 Task: Create a sub task Gather and Analyse Requirements for the task  Develop a new online tool for online customer surveys in the project BeaconTech , assign it to team member softage.3@softage.net and update the status of the sub task to  On Track  , set the priority of the sub task to Low
Action: Mouse moved to (886, 275)
Screenshot: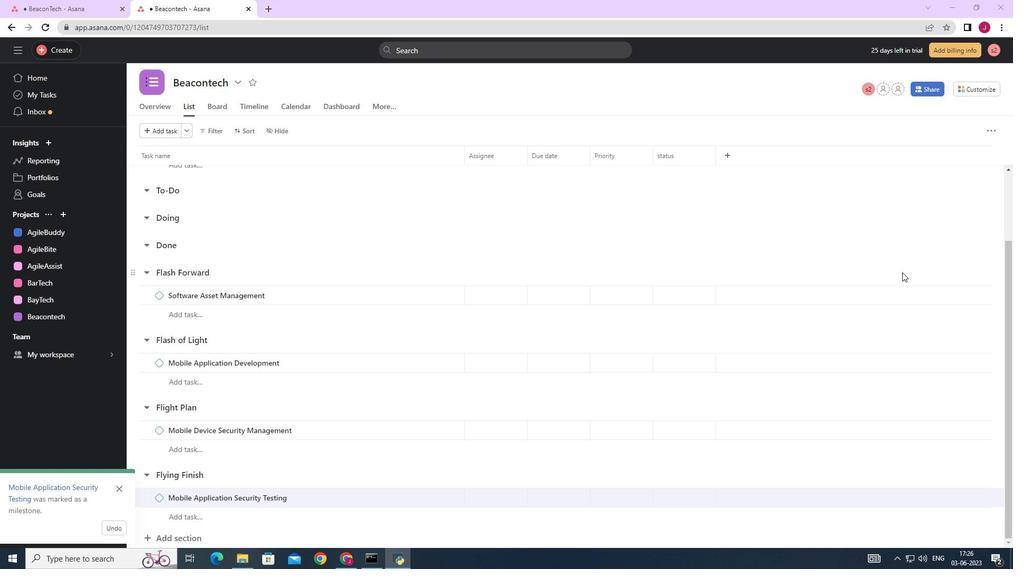 
Action: Mouse scrolled (886, 274) with delta (0, 0)
Screenshot: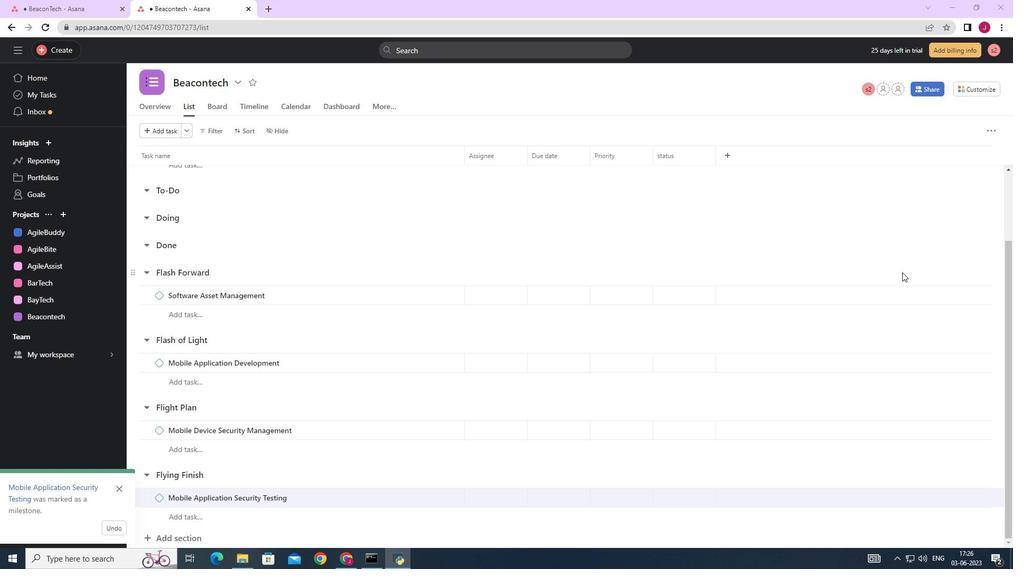 
Action: Mouse moved to (878, 276)
Screenshot: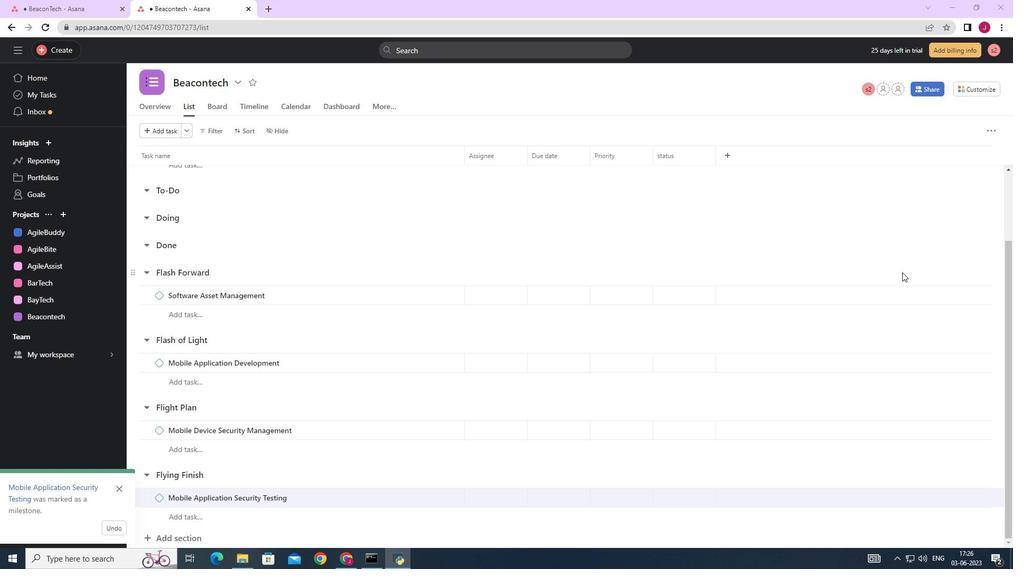 
Action: Mouse scrolled (878, 275) with delta (0, 0)
Screenshot: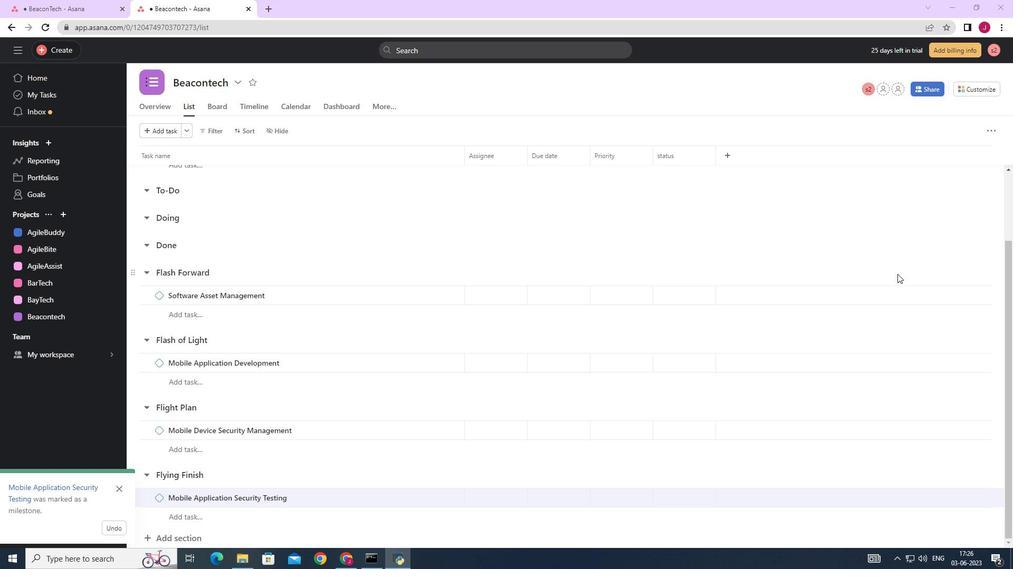 
Action: Mouse moved to (871, 277)
Screenshot: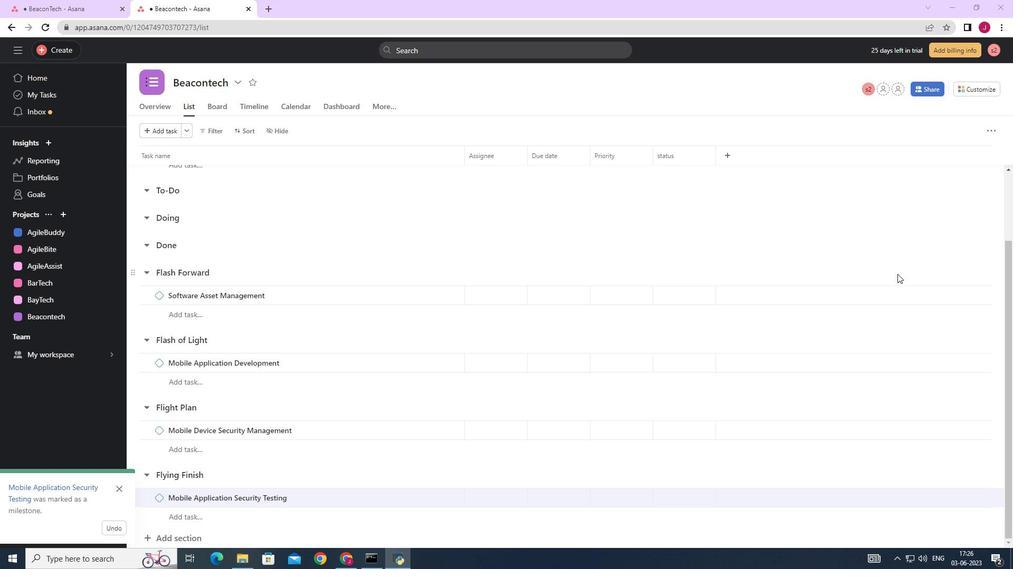 
Action: Mouse scrolled (871, 277) with delta (0, 0)
Screenshot: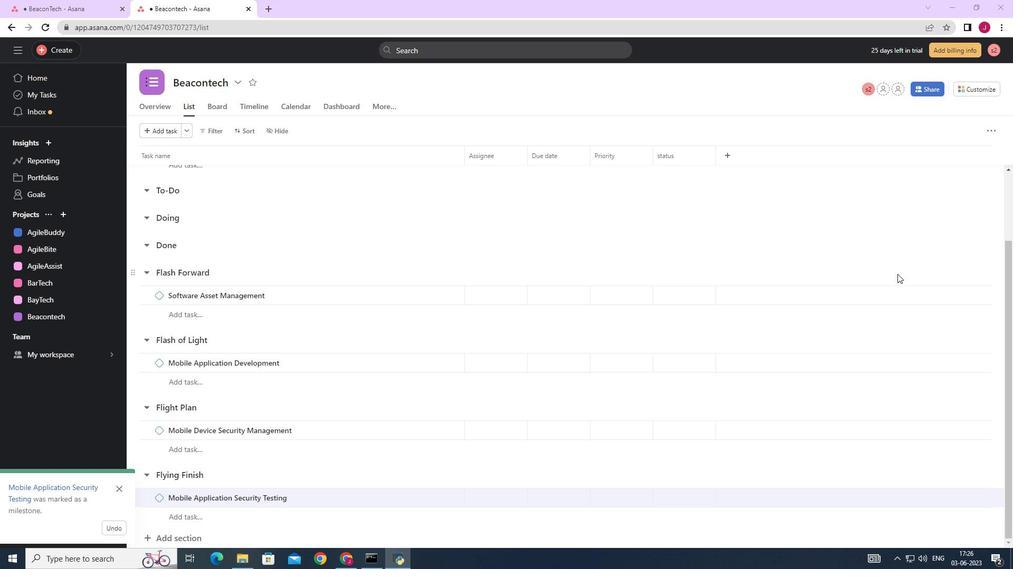 
Action: Mouse moved to (863, 279)
Screenshot: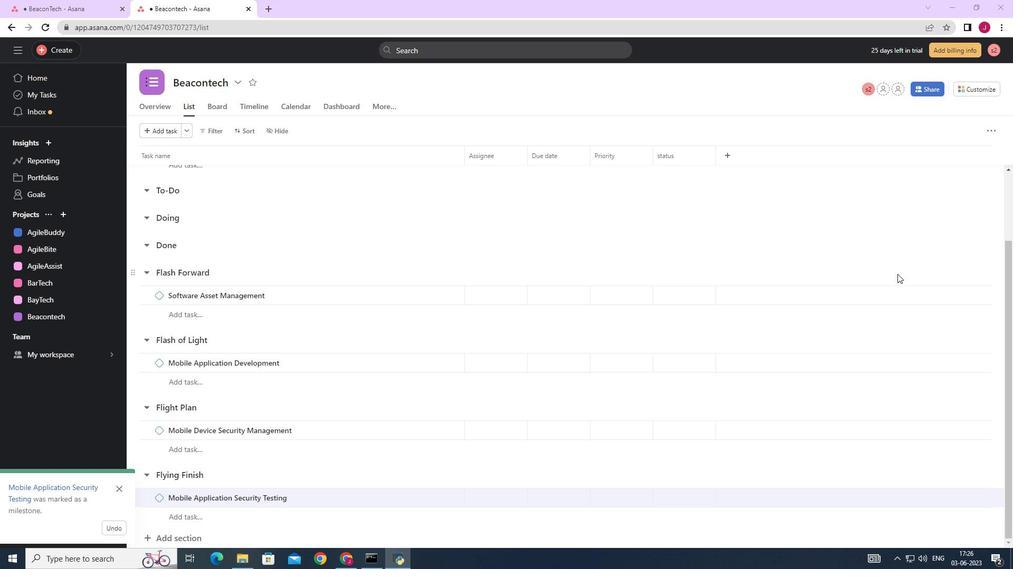 
Action: Mouse scrolled (863, 278) with delta (0, 0)
Screenshot: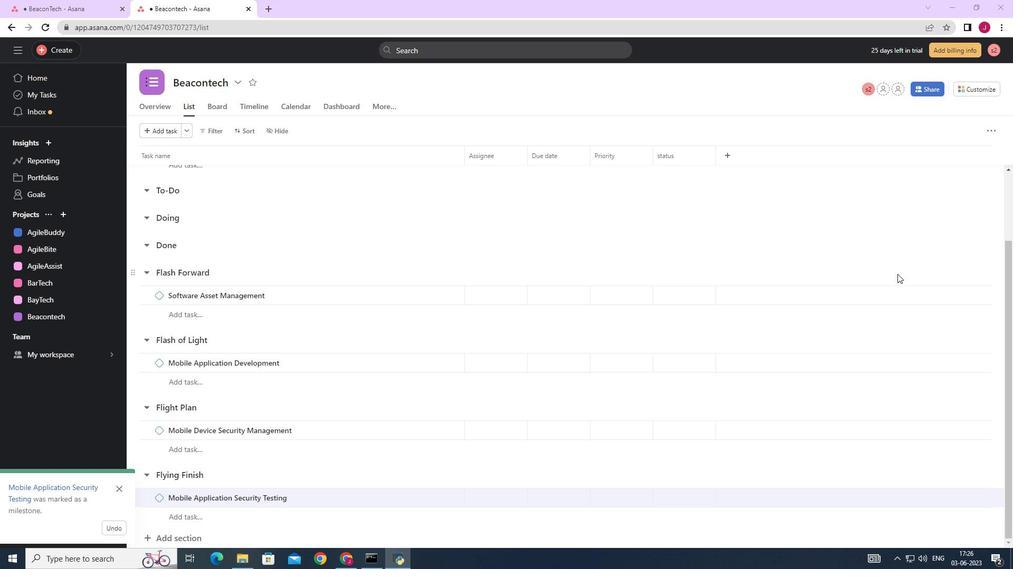 
Action: Mouse moved to (846, 280)
Screenshot: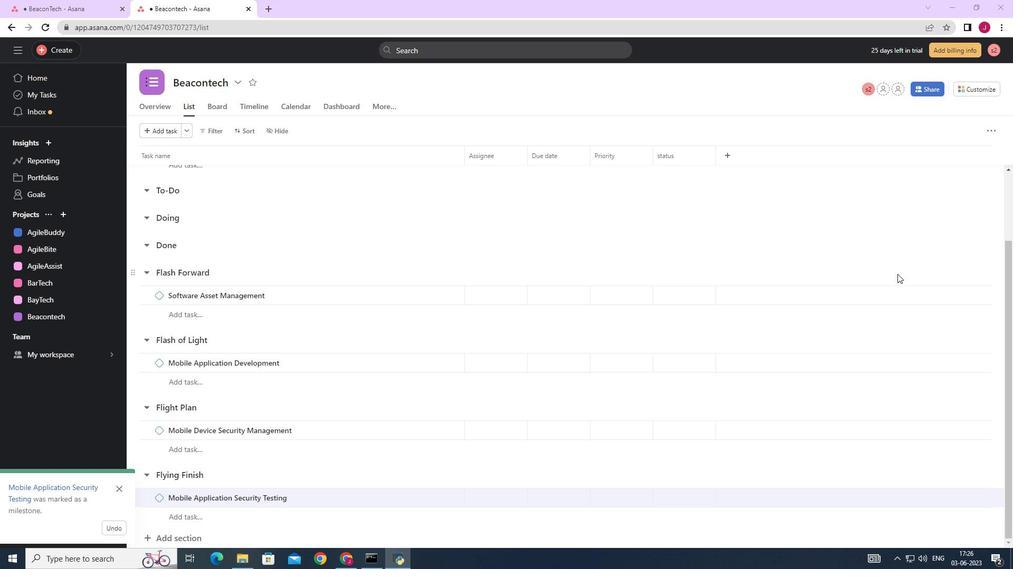 
Action: Mouse scrolled (846, 280) with delta (0, 0)
Screenshot: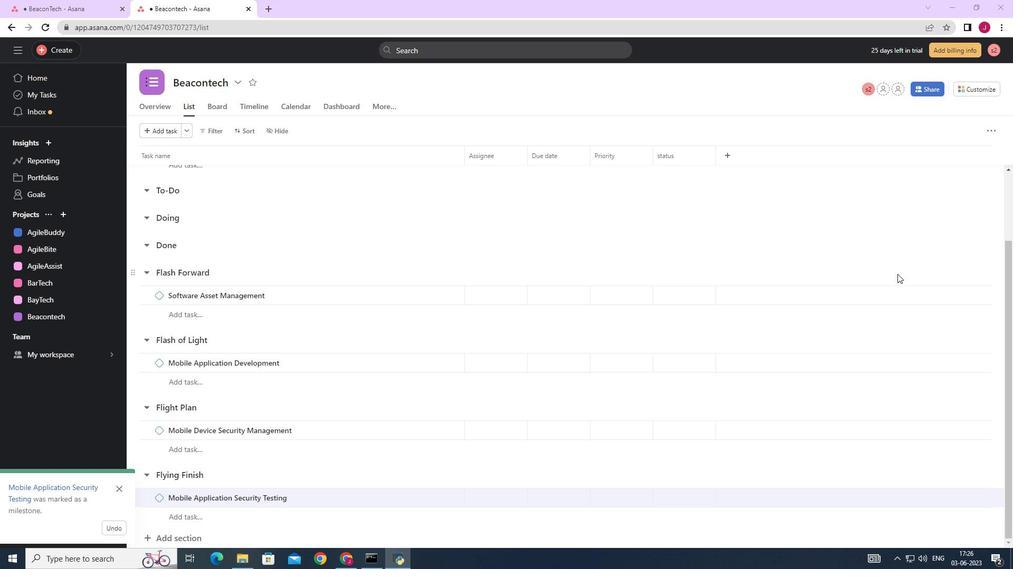 
Action: Mouse moved to (822, 284)
Screenshot: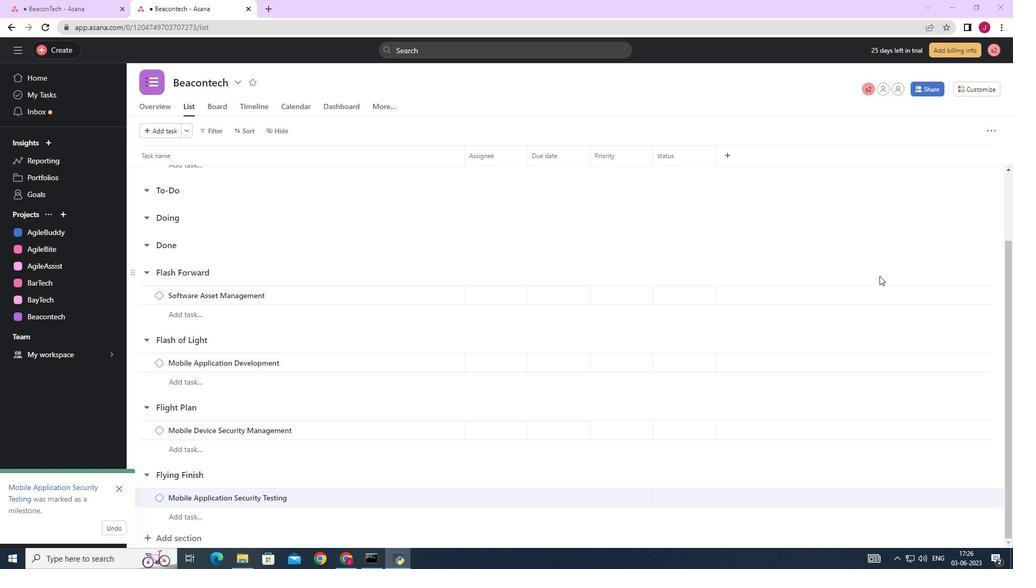 
Action: Mouse scrolled (822, 283) with delta (0, 0)
Screenshot: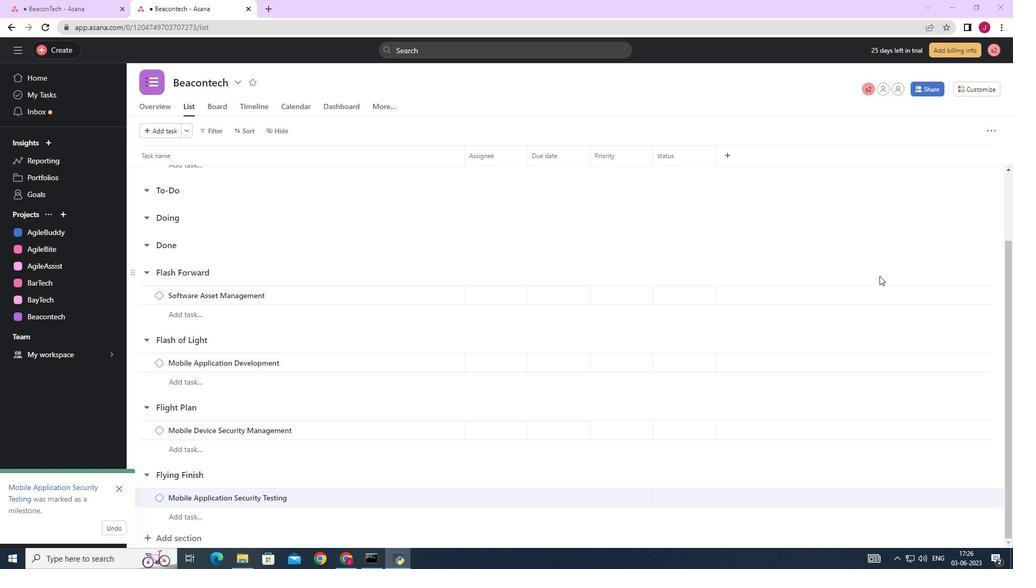 
Action: Mouse moved to (116, 490)
Screenshot: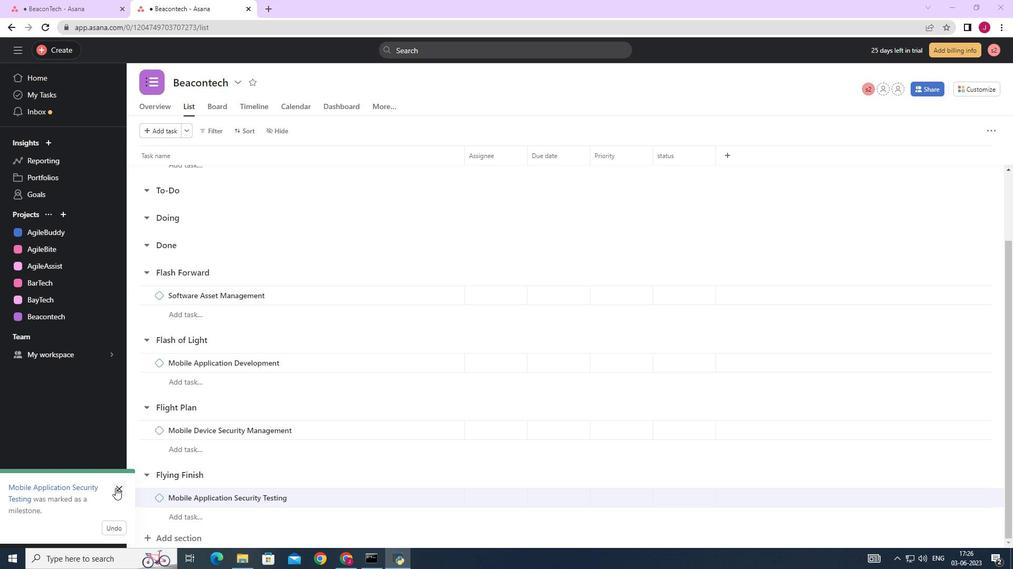 
Action: Mouse pressed left at (116, 490)
Screenshot: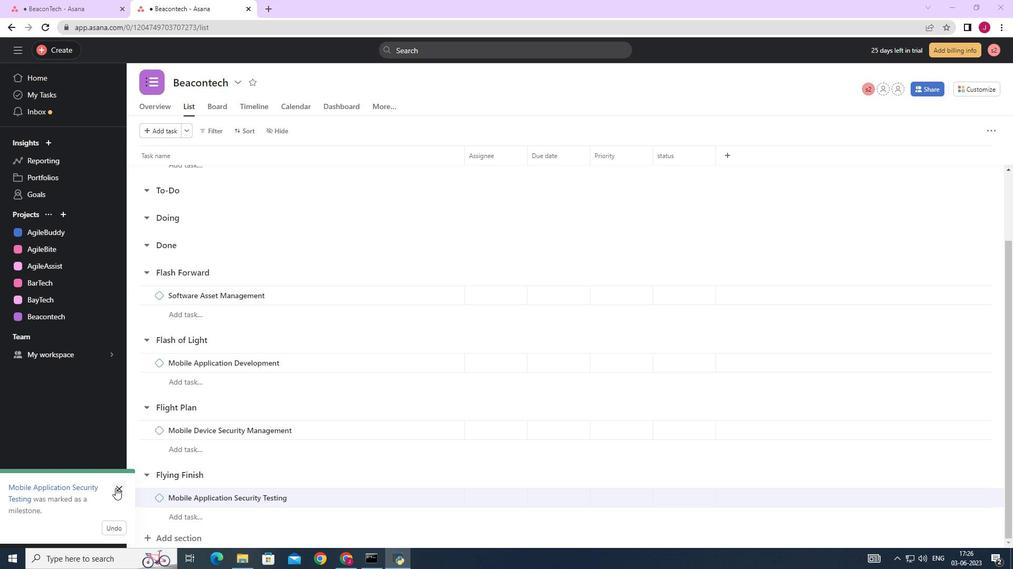 
Action: Mouse moved to (220, 461)
Screenshot: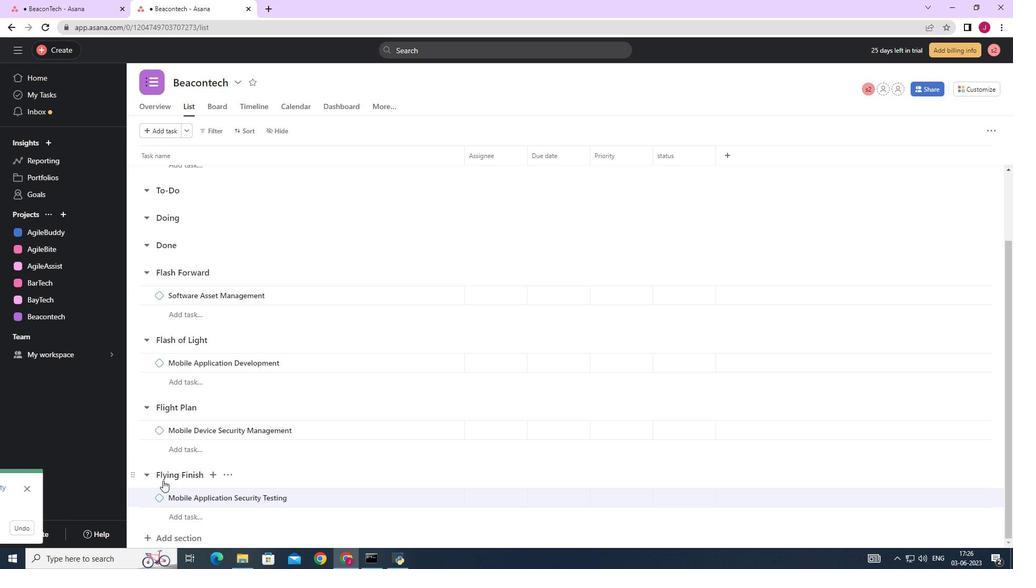 
Action: Mouse scrolled (220, 460) with delta (0, 0)
Screenshot: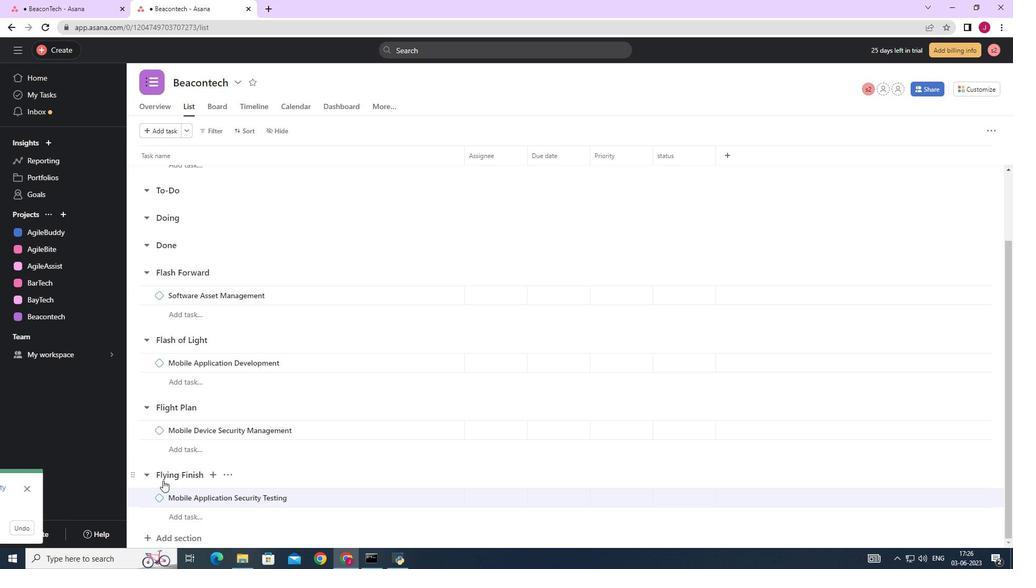 
Action: Mouse scrolled (220, 460) with delta (0, 0)
Screenshot: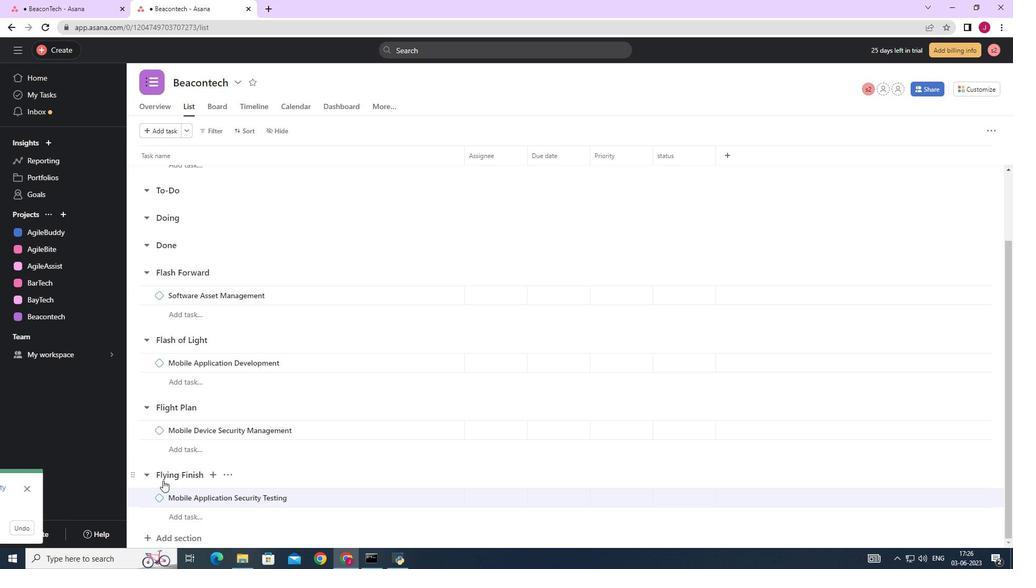 
Action: Mouse scrolled (220, 460) with delta (0, 0)
Screenshot: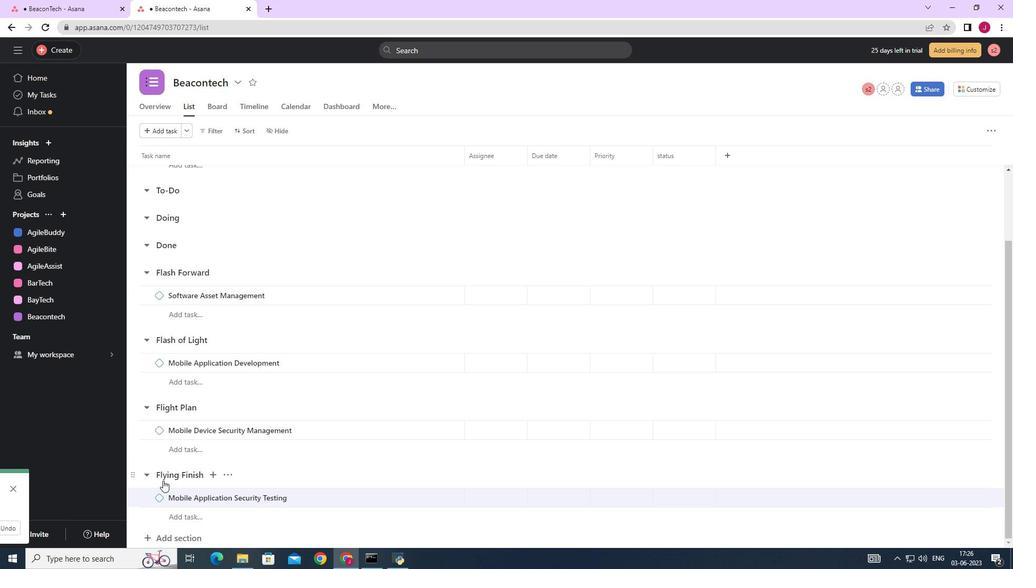
Action: Mouse moved to (220, 460)
Screenshot: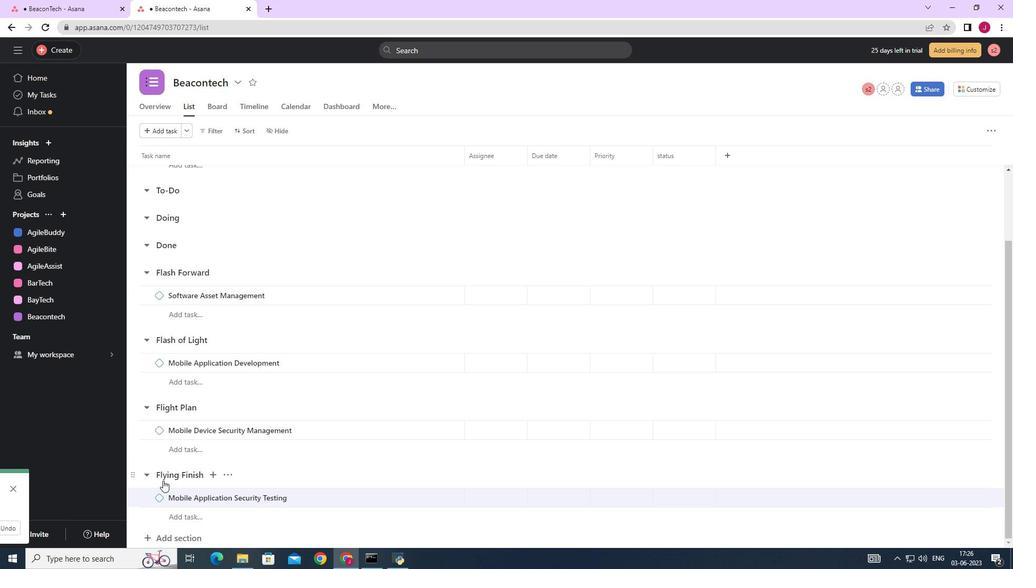 
Action: Mouse scrolled (220, 460) with delta (0, 0)
Screenshot: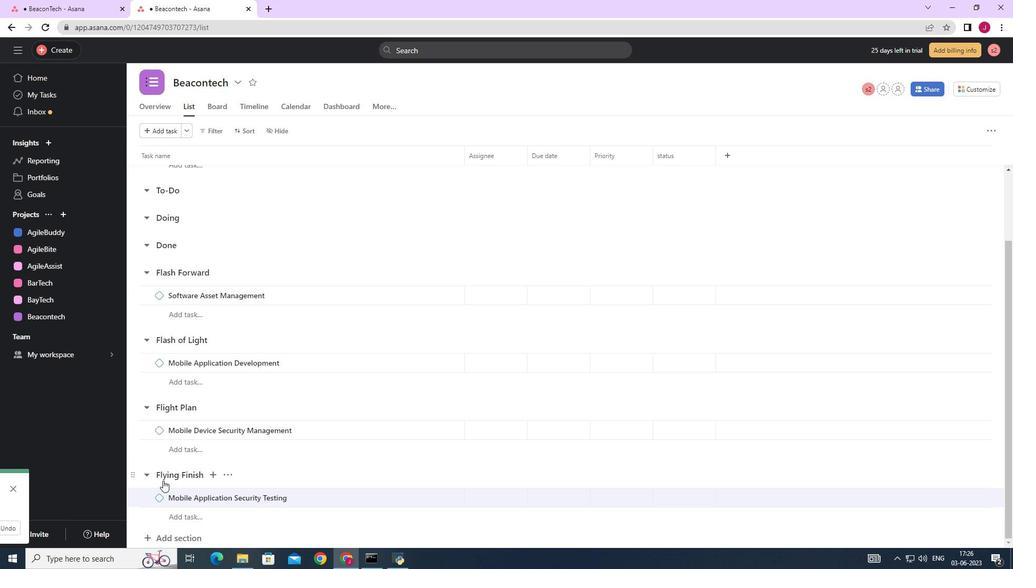 
Action: Mouse moved to (221, 459)
Screenshot: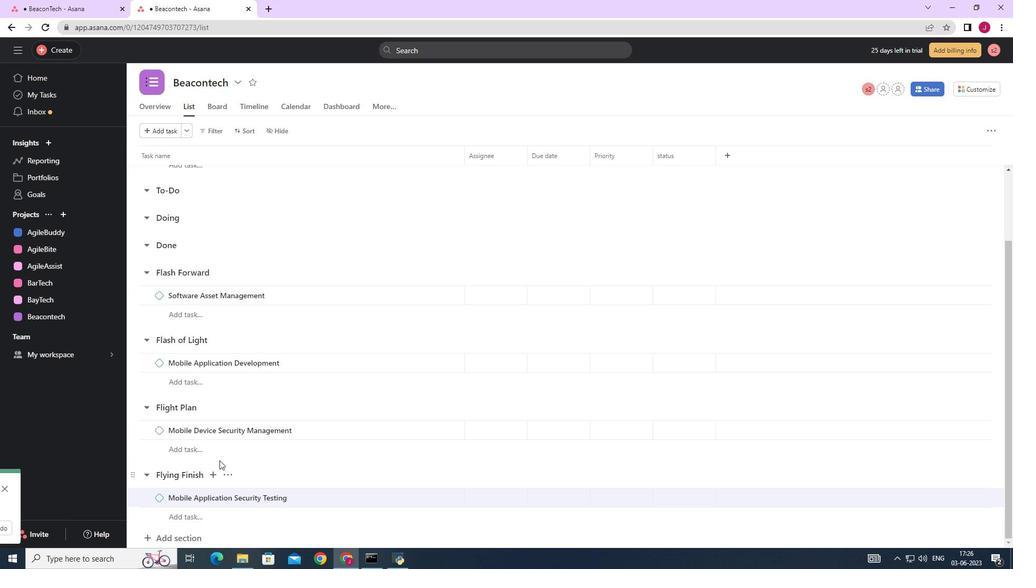 
Action: Mouse scrolled (221, 459) with delta (0, 0)
Screenshot: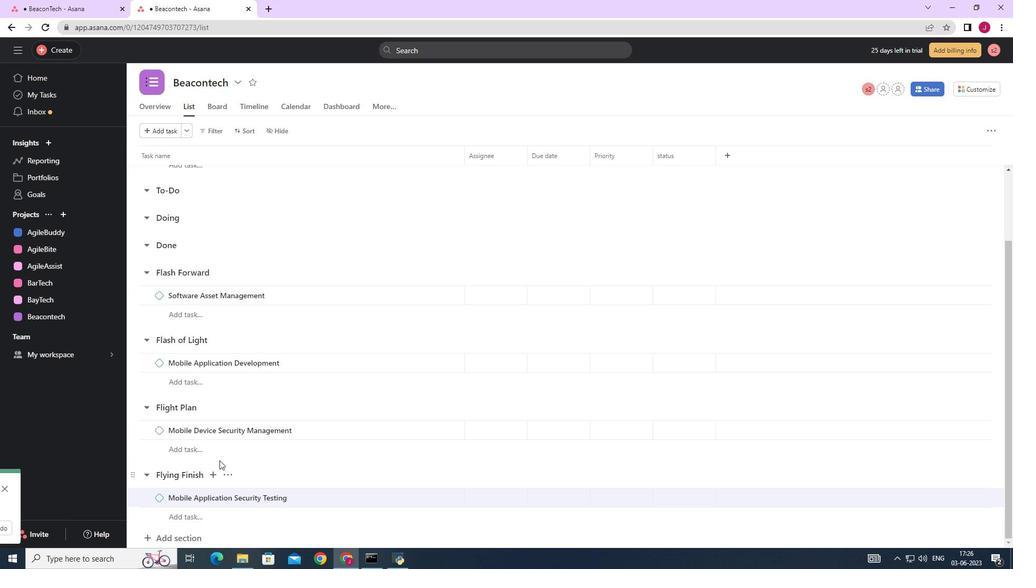 
Action: Mouse moved to (224, 458)
Screenshot: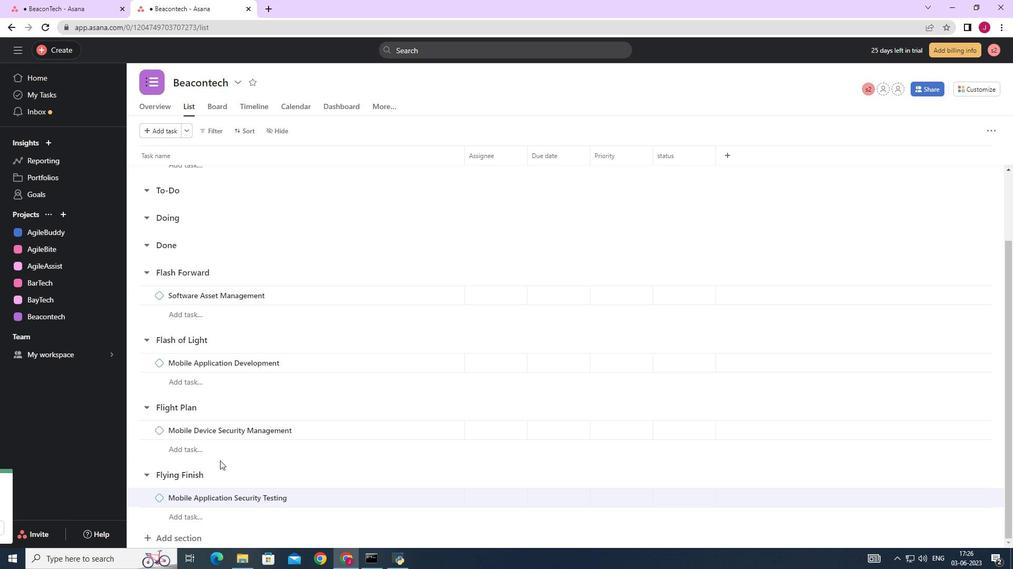 
Action: Mouse scrolled (223, 458) with delta (0, 0)
Screenshot: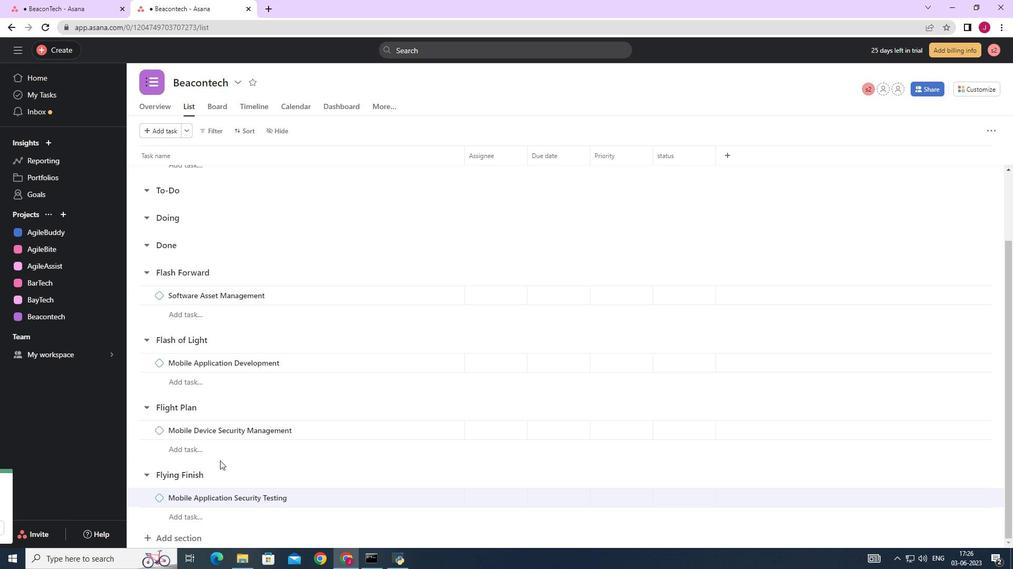 
Action: Mouse moved to (249, 440)
Screenshot: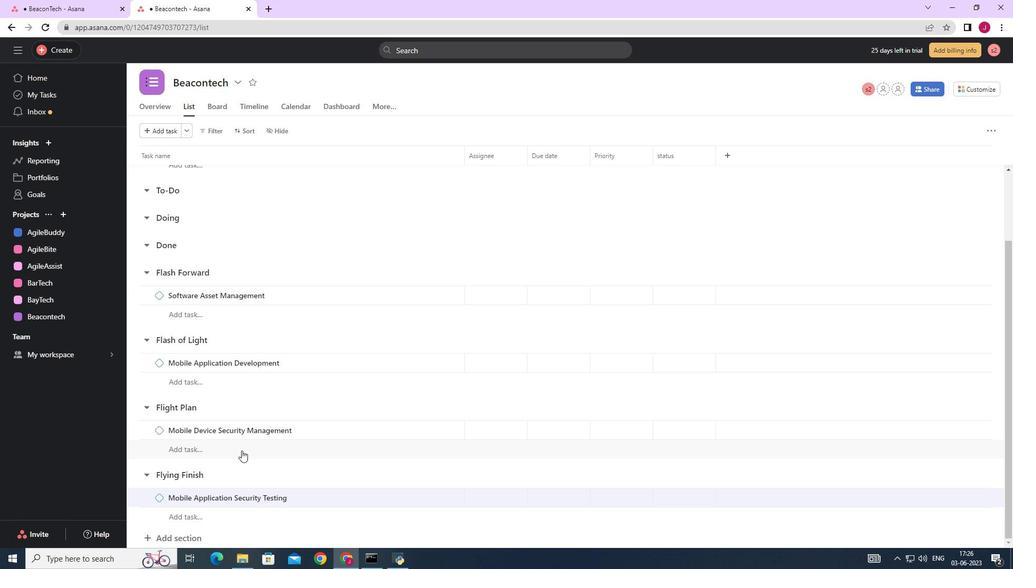 
Action: Mouse scrolled (249, 440) with delta (0, 0)
Screenshot: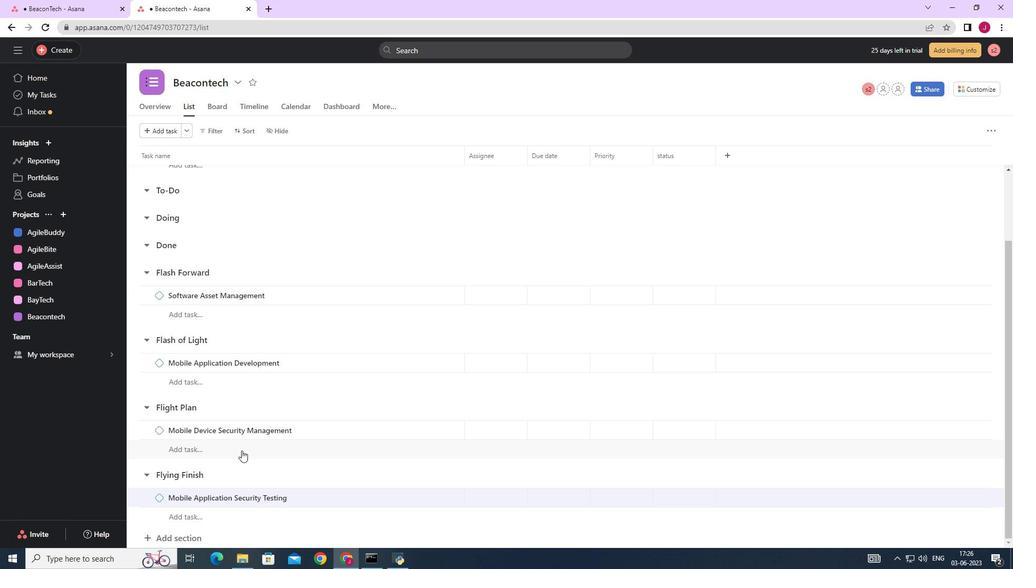 
Action: Mouse scrolled (249, 440) with delta (0, 0)
Screenshot: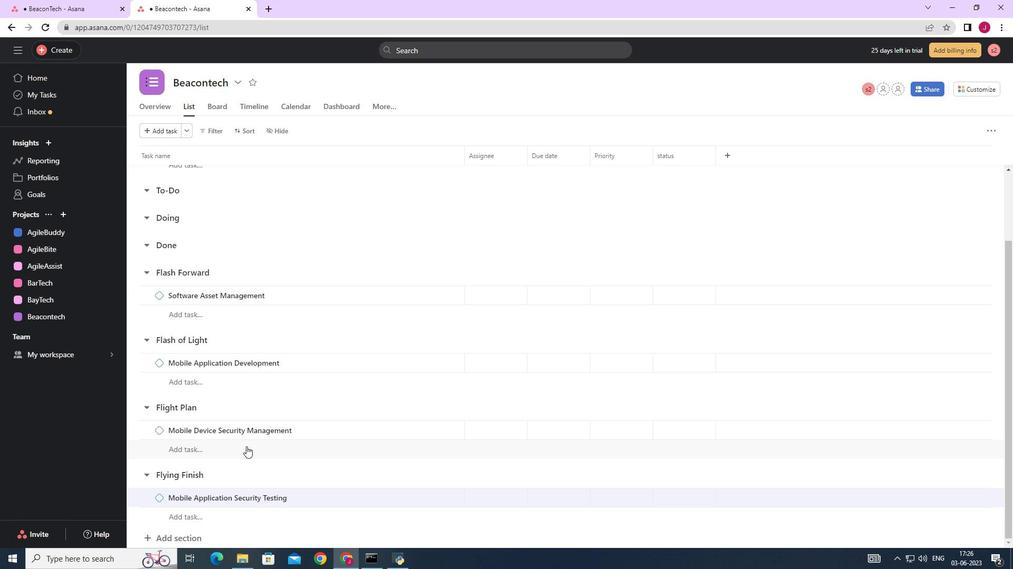 
Action: Mouse moved to (249, 440)
Screenshot: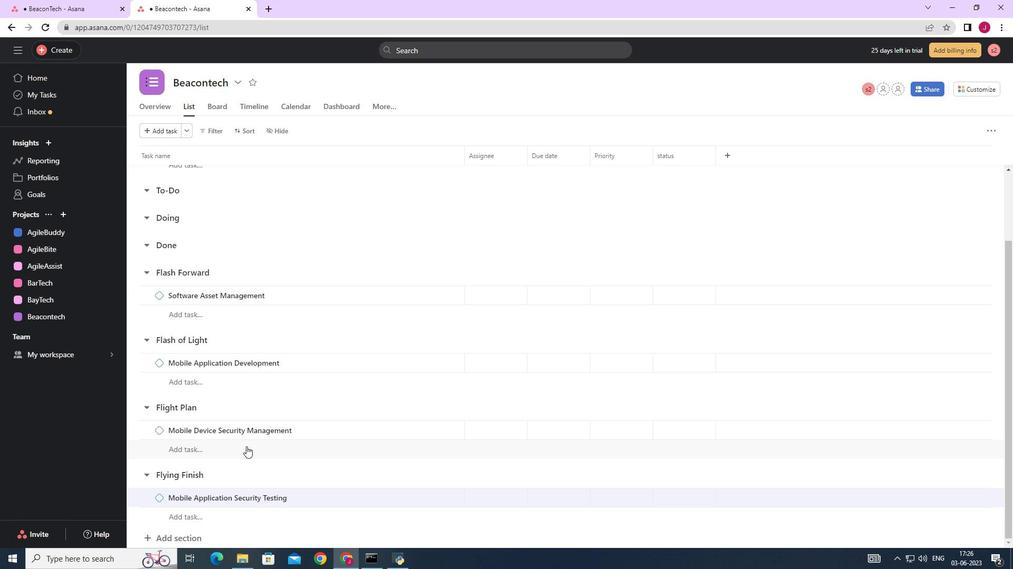 
Action: Mouse scrolled (249, 440) with delta (0, 0)
Screenshot: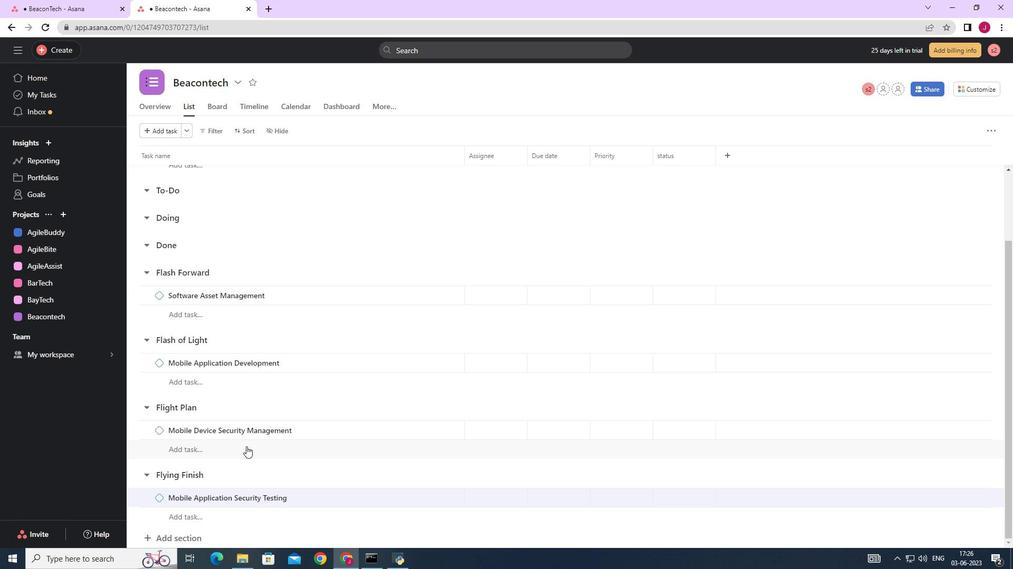 
Action: Mouse moved to (250, 434)
Screenshot: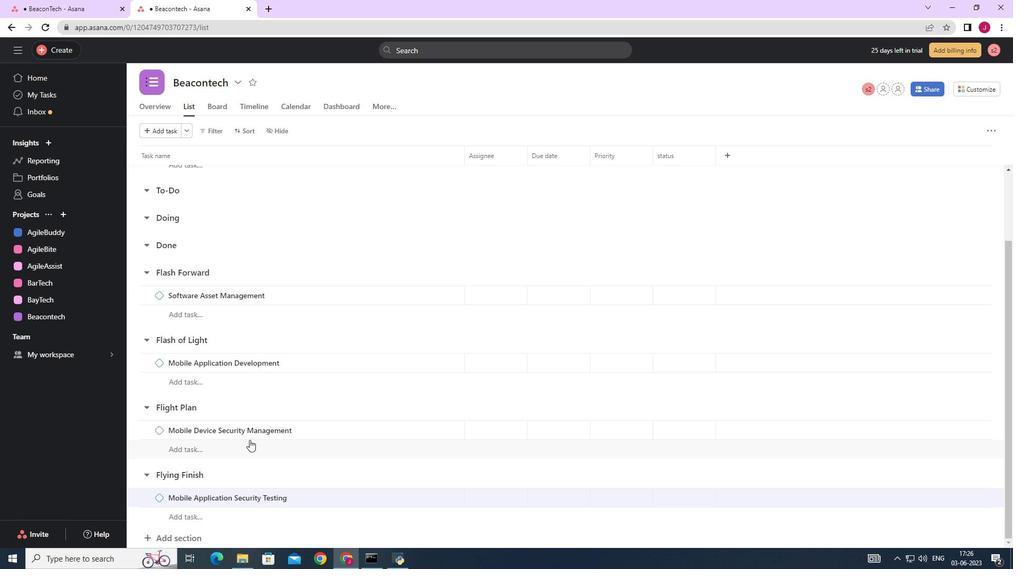
Action: Mouse scrolled (250, 436) with delta (0, 0)
Screenshot: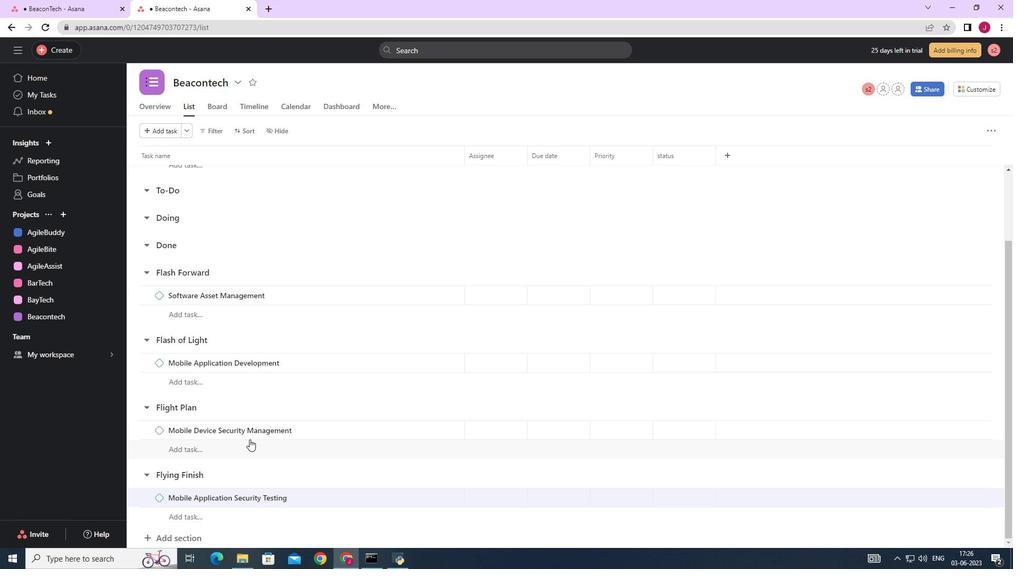 
Action: Mouse moved to (414, 235)
Screenshot: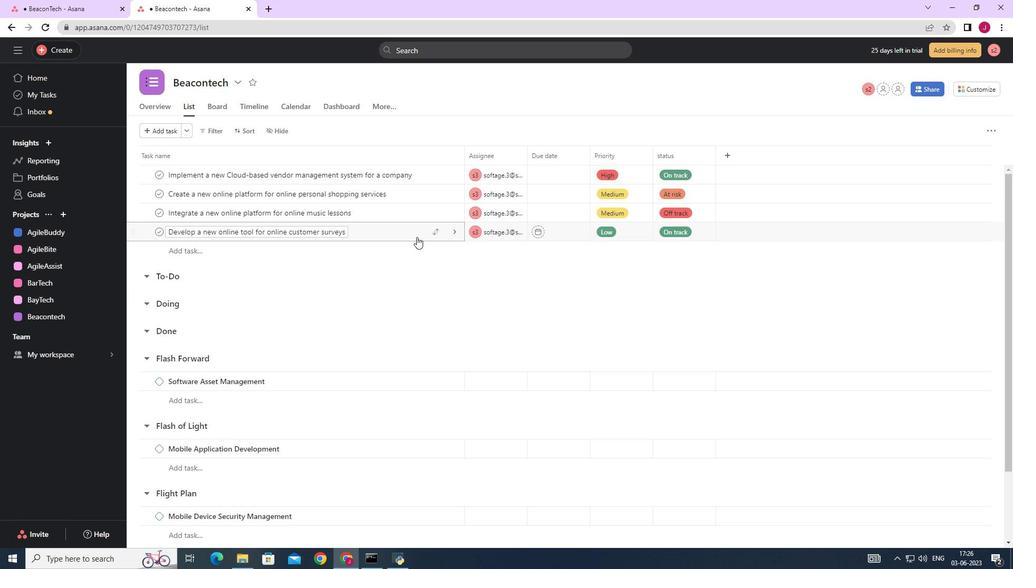 
Action: Mouse pressed left at (414, 235)
Screenshot: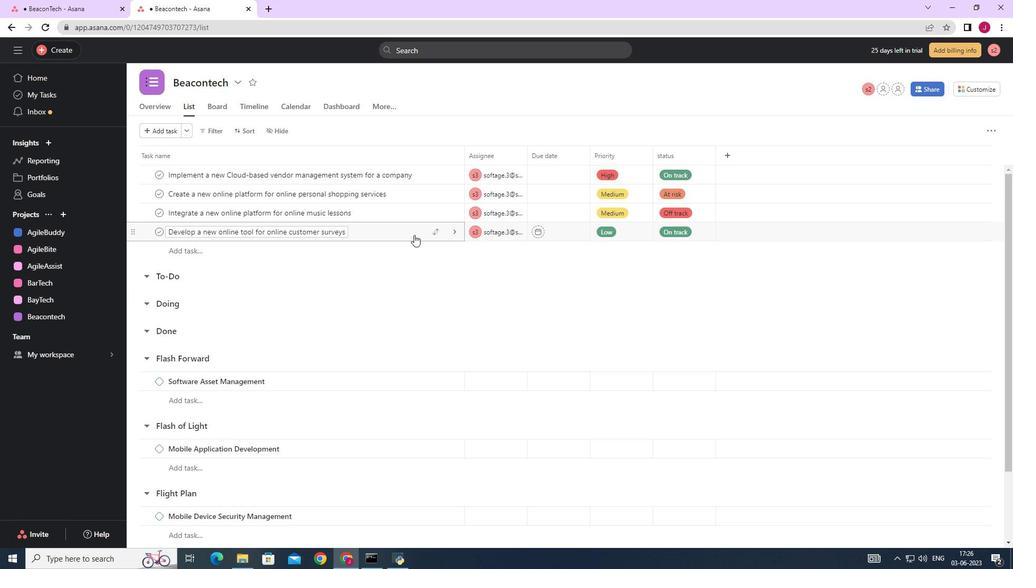 
Action: Mouse moved to (744, 328)
Screenshot: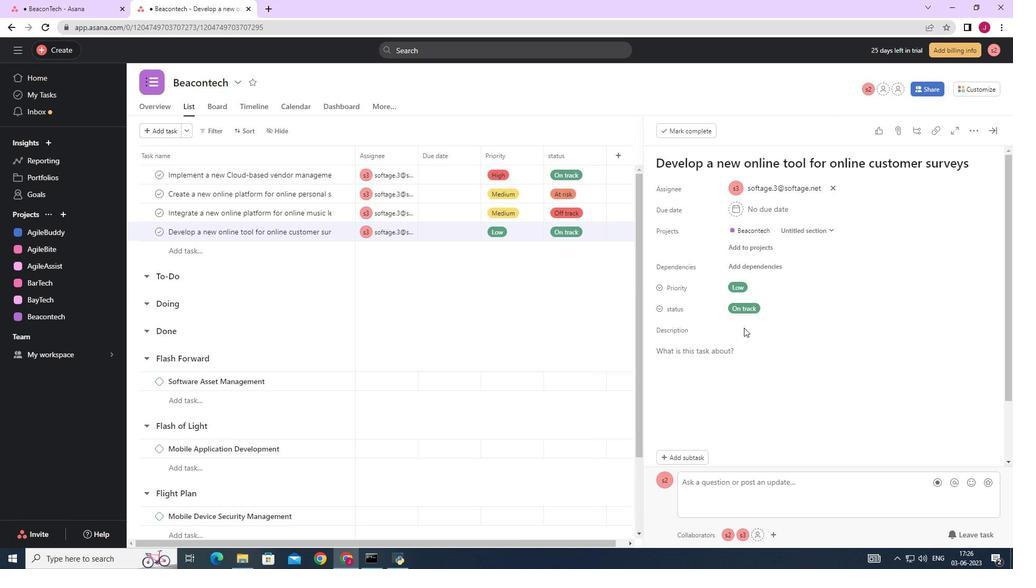 
Action: Mouse scrolled (744, 328) with delta (0, 0)
Screenshot: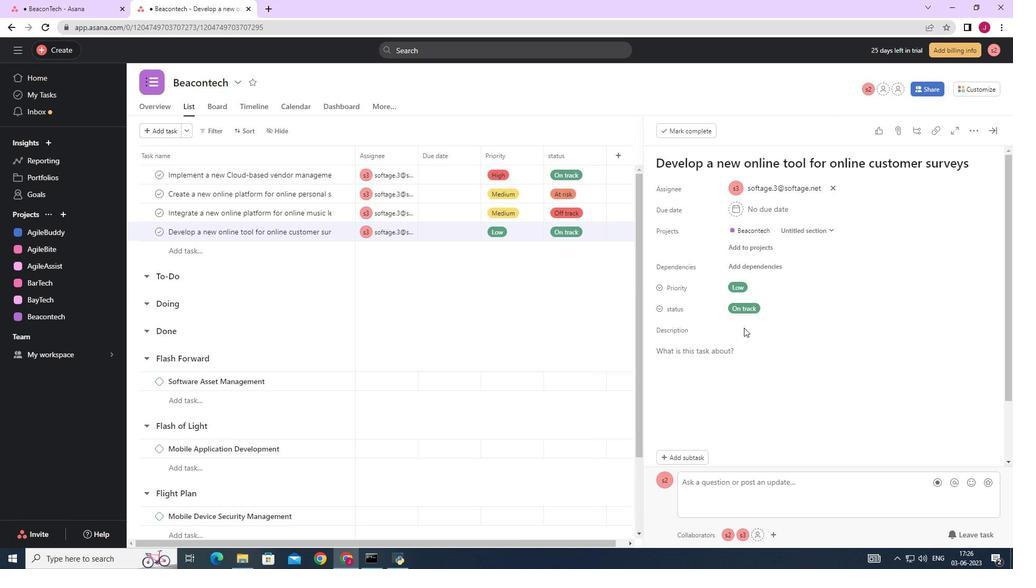 
Action: Mouse moved to (745, 329)
Screenshot: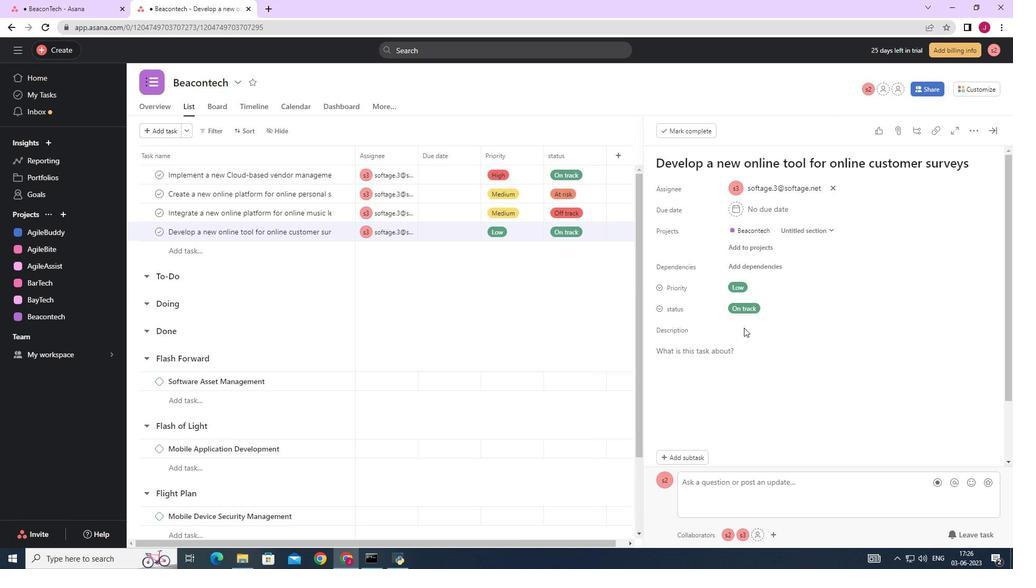 
Action: Mouse scrolled (745, 328) with delta (0, 0)
Screenshot: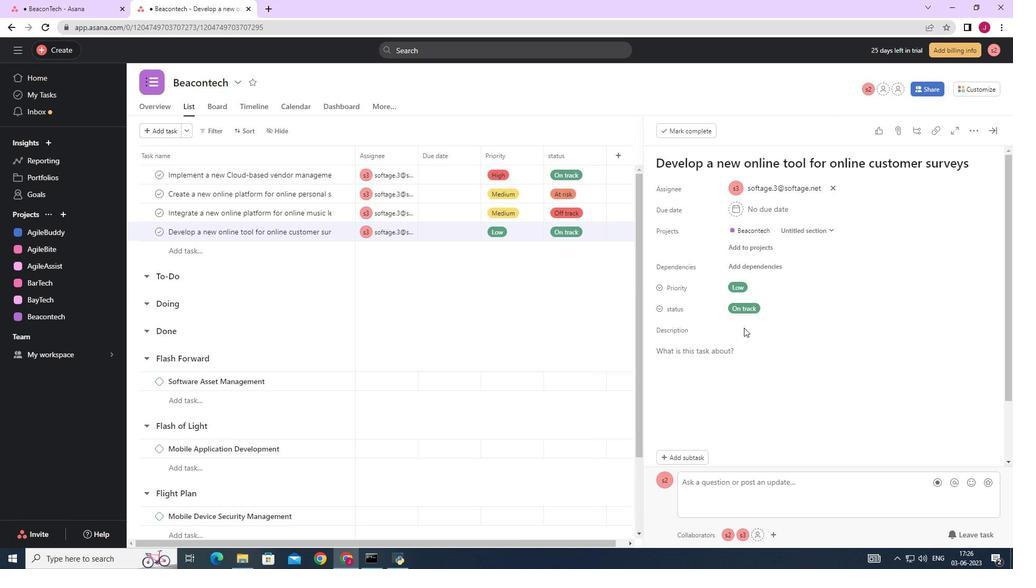 
Action: Mouse moved to (724, 340)
Screenshot: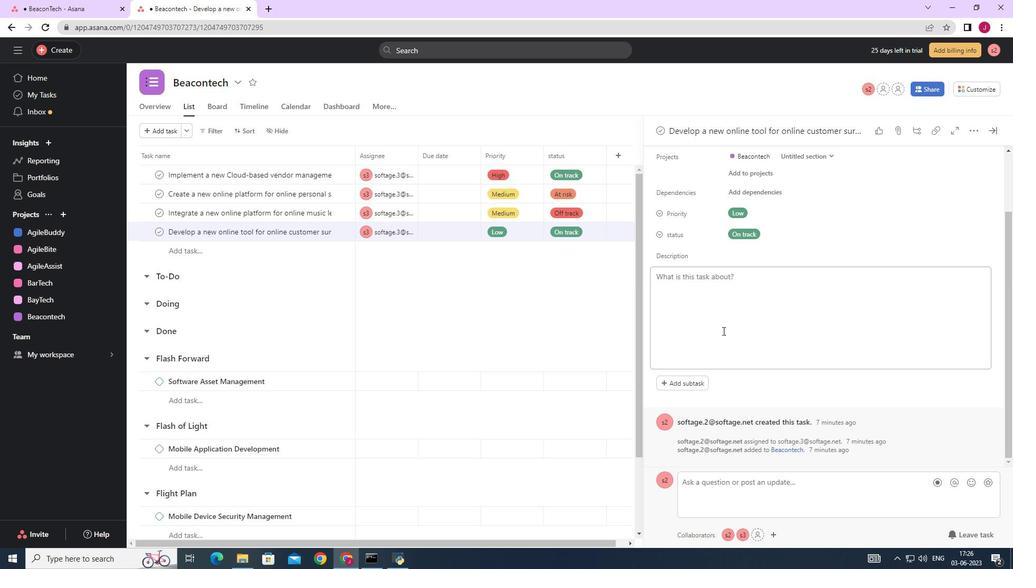 
Action: Mouse scrolled (724, 339) with delta (0, 0)
Screenshot: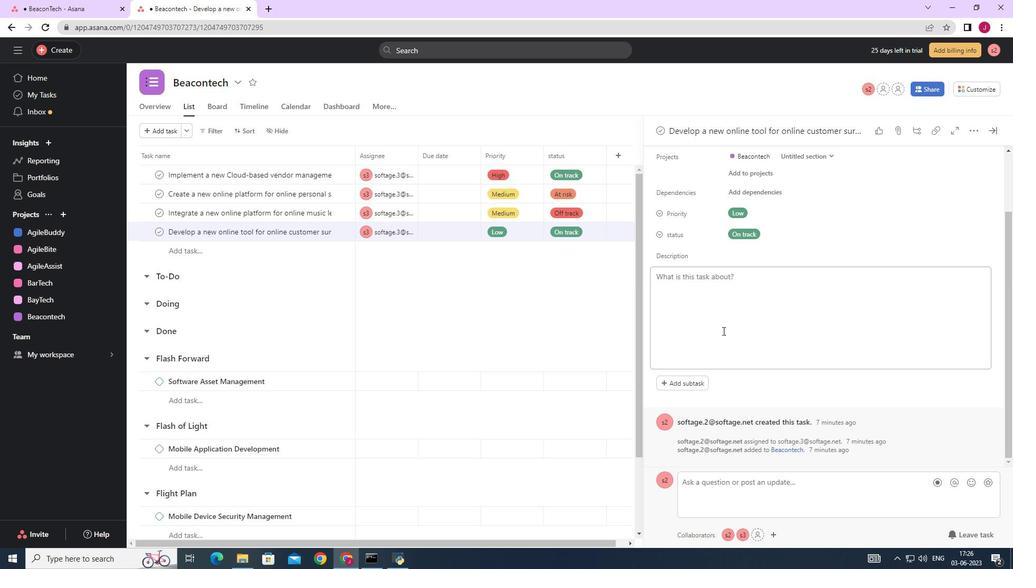 
Action: Mouse moved to (725, 348)
Screenshot: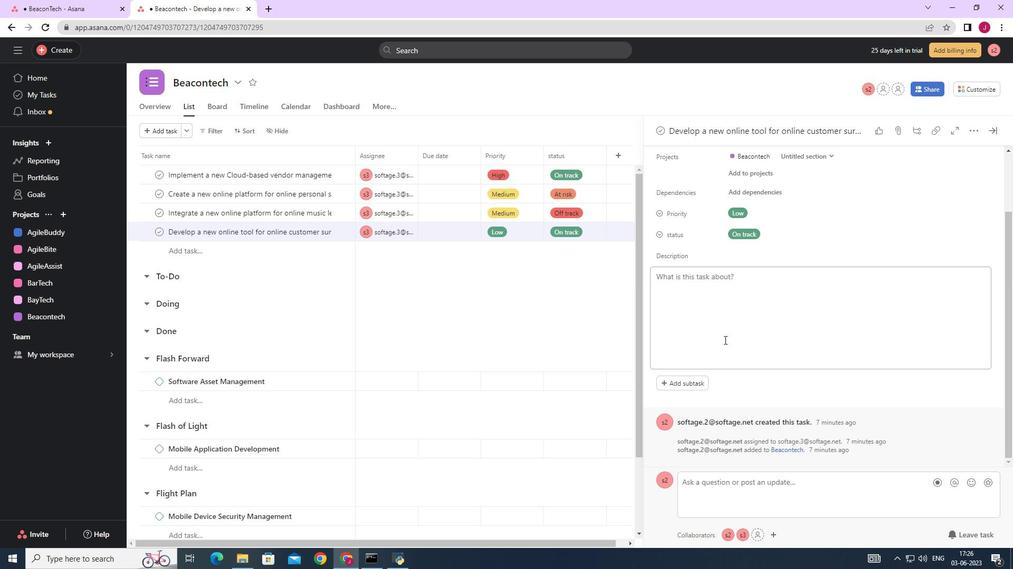 
Action: Mouse scrolled (725, 342) with delta (0, 0)
Screenshot: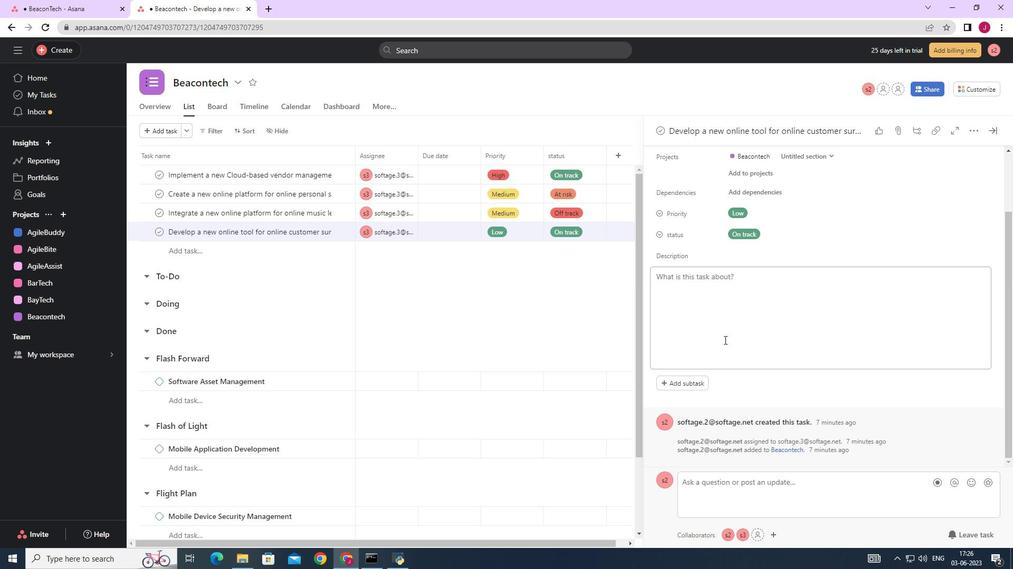
Action: Mouse moved to (701, 380)
Screenshot: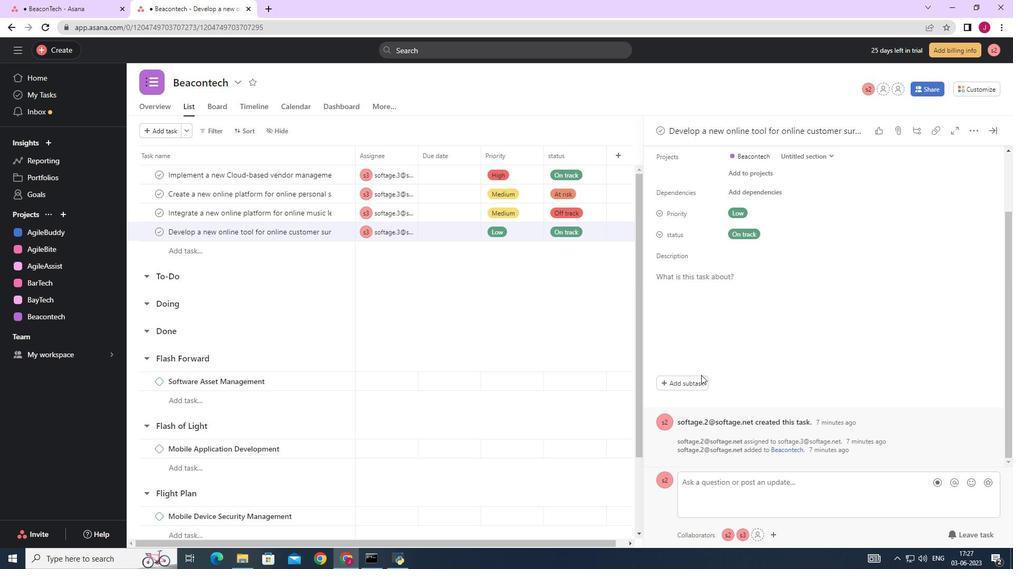 
Action: Mouse pressed left at (701, 380)
Screenshot: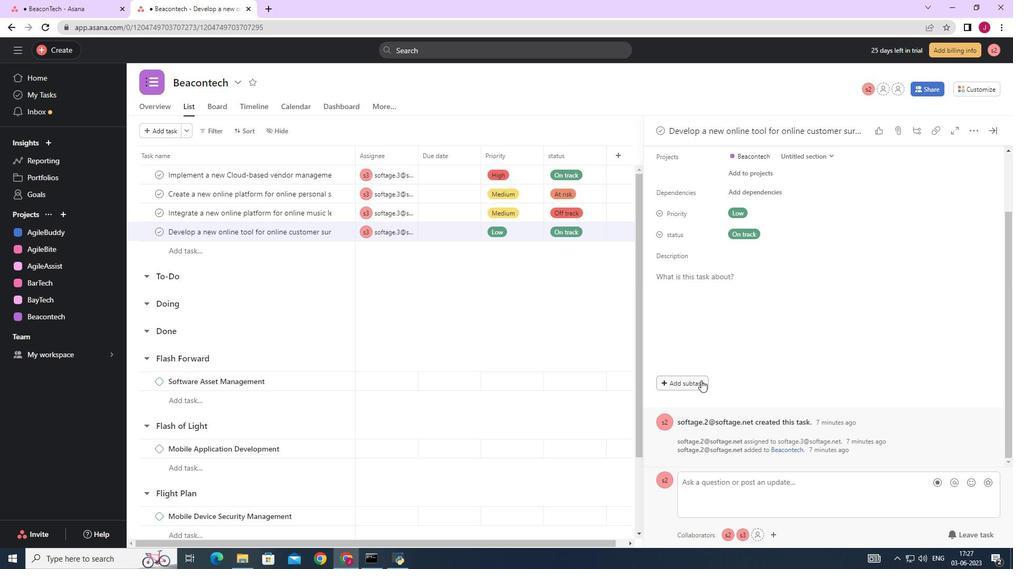 
Action: Key pressed <Key.caps_lock>G<Key.caps_lock>ather<Key.space>and<Key.space><Key.caps_lock>A<Key.caps_lock>nalyse<Key.space><Key.caps_lock>R<Key.caps_lock>equirements
Screenshot: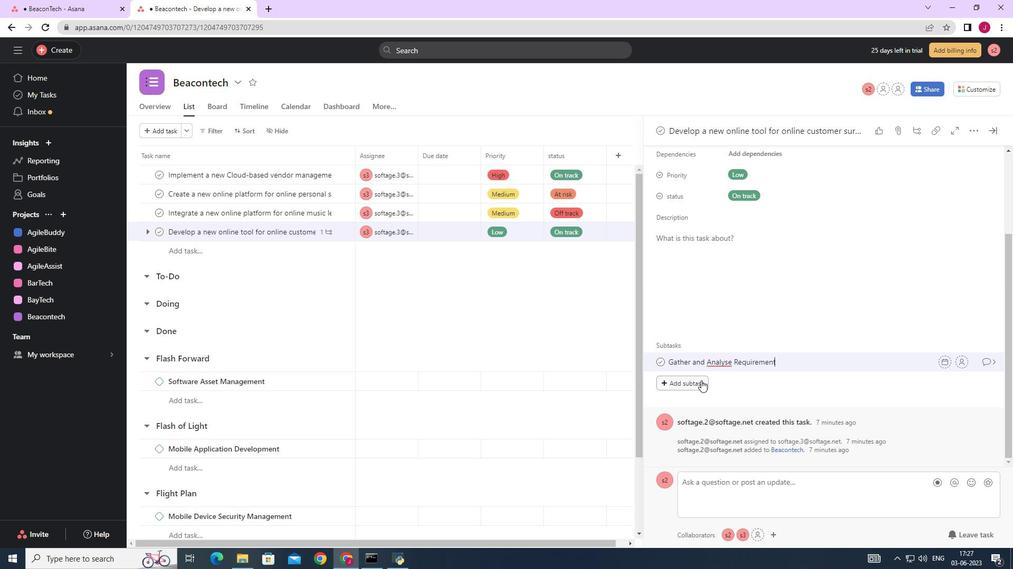 
Action: Mouse moved to (959, 363)
Screenshot: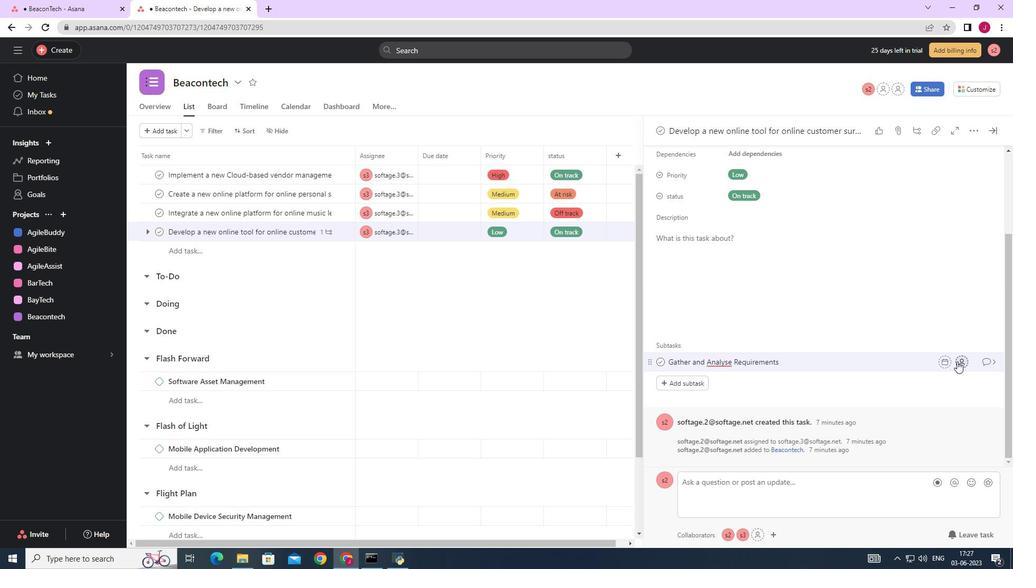 
Action: Mouse pressed left at (959, 363)
Screenshot: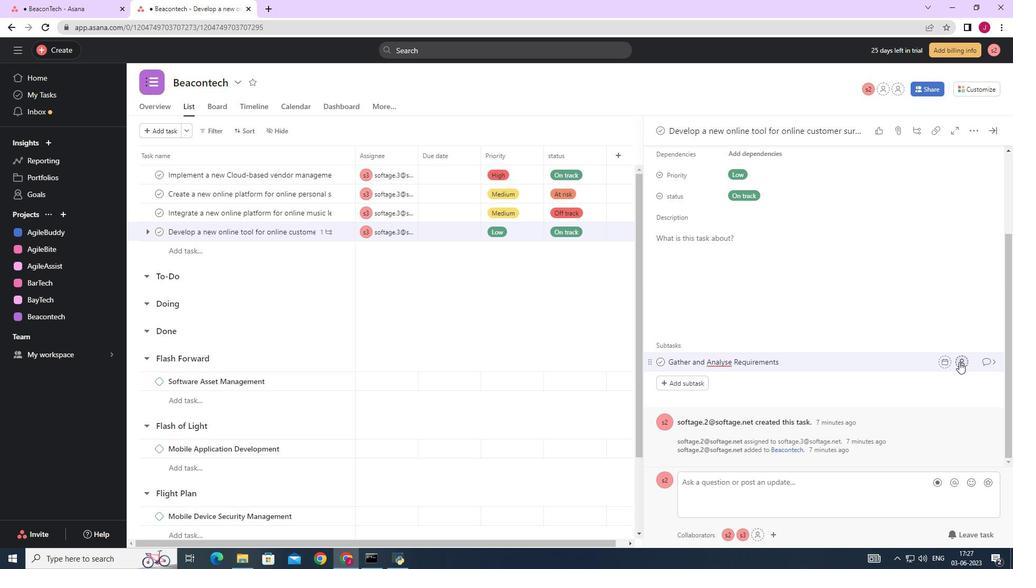 
Action: Mouse moved to (819, 404)
Screenshot: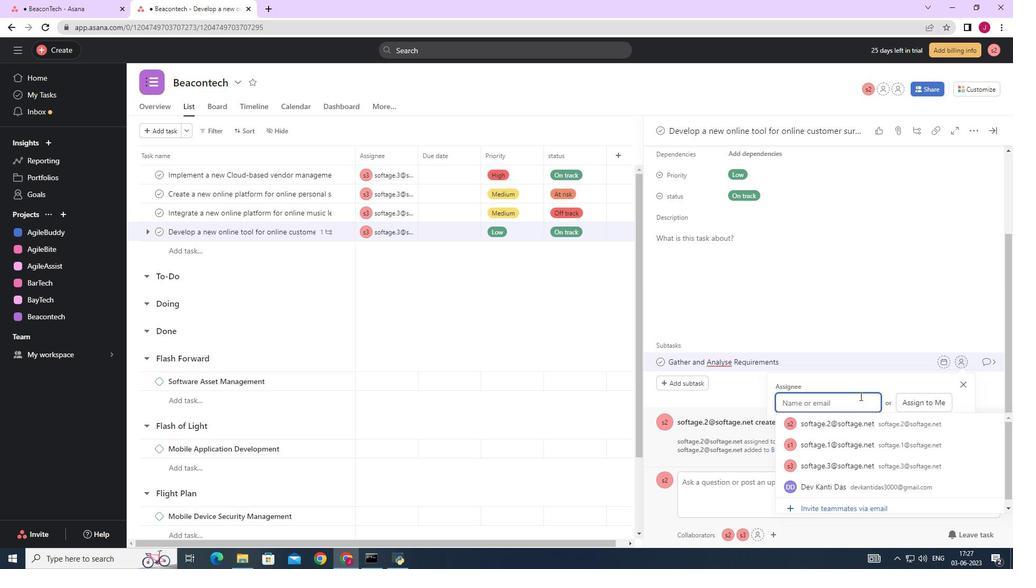
Action: Key pressed softage.3
Screenshot: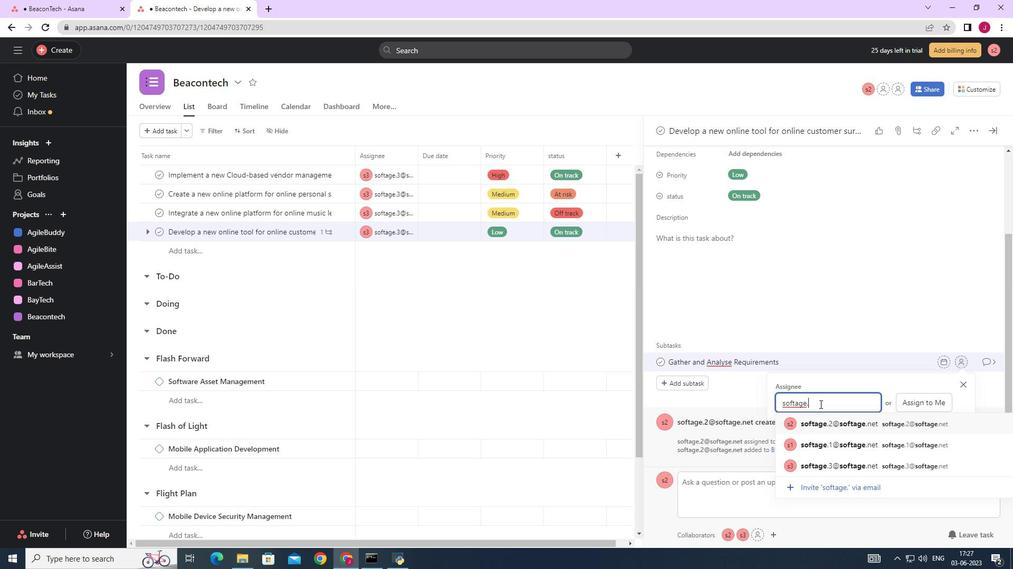 
Action: Mouse moved to (847, 427)
Screenshot: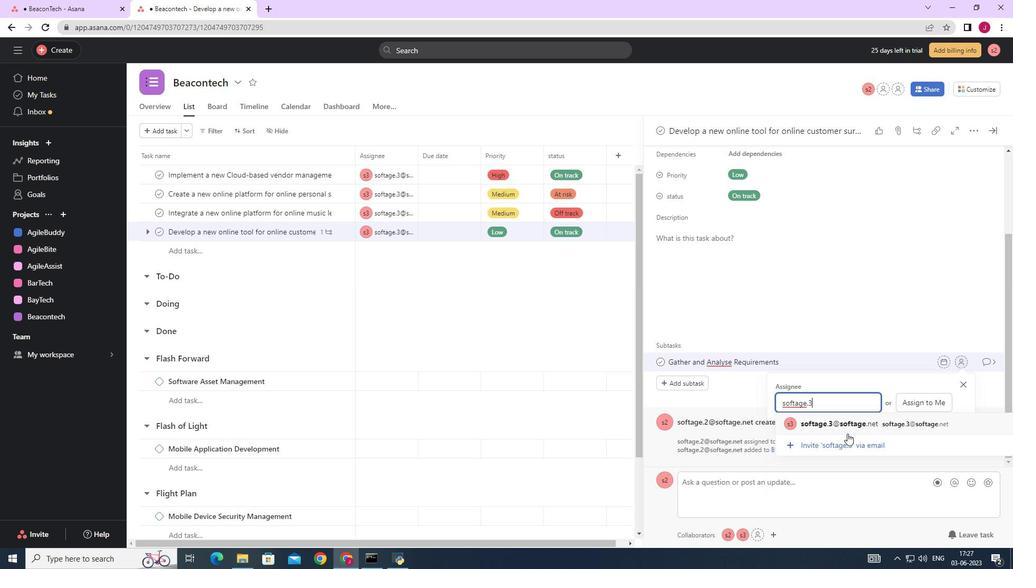 
Action: Mouse pressed left at (847, 427)
Screenshot: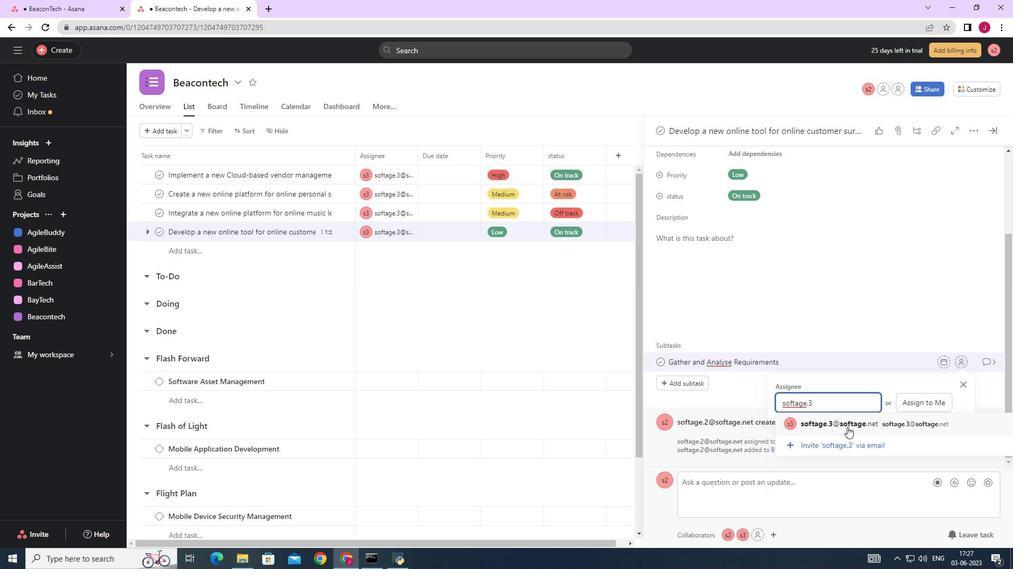 
Action: Mouse moved to (982, 364)
Screenshot: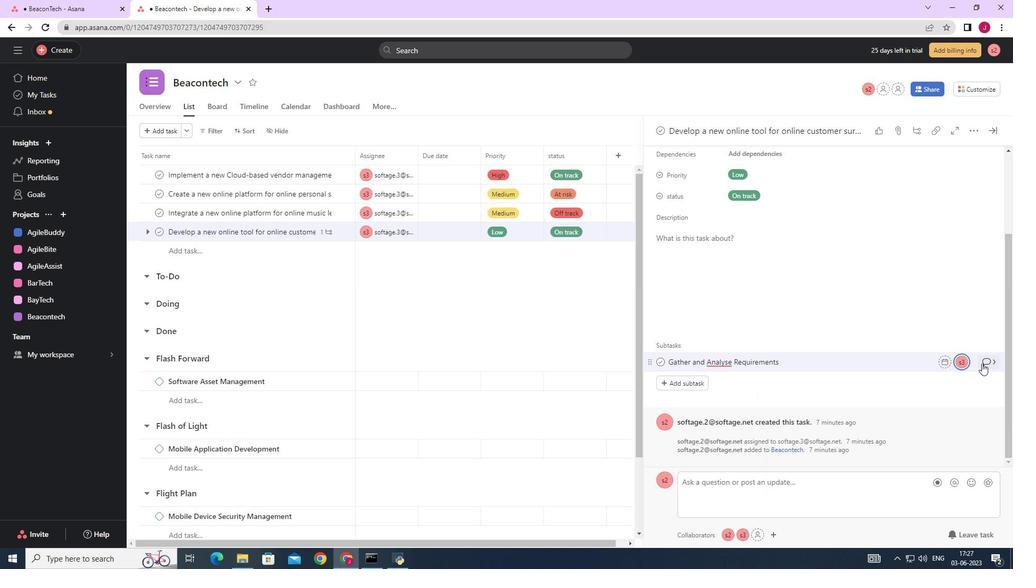 
Action: Mouse pressed left at (982, 364)
Screenshot: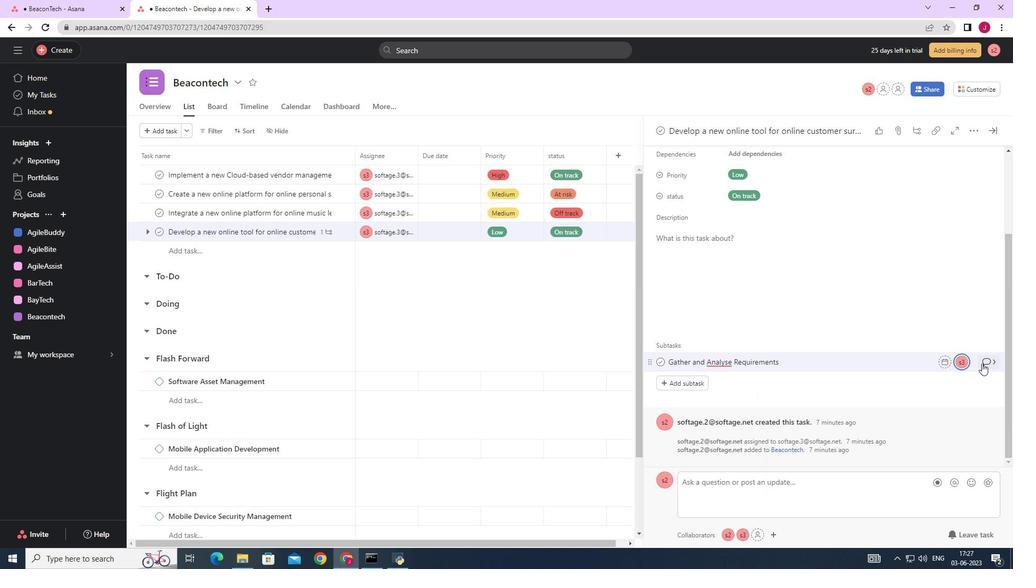 
Action: Mouse moved to (711, 279)
Screenshot: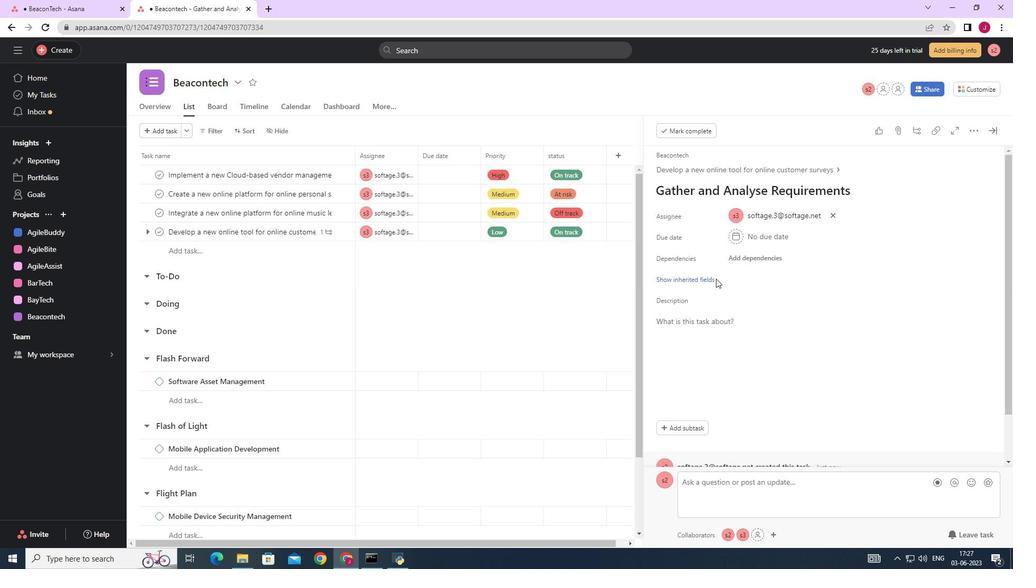
Action: Mouse pressed left at (711, 279)
Screenshot: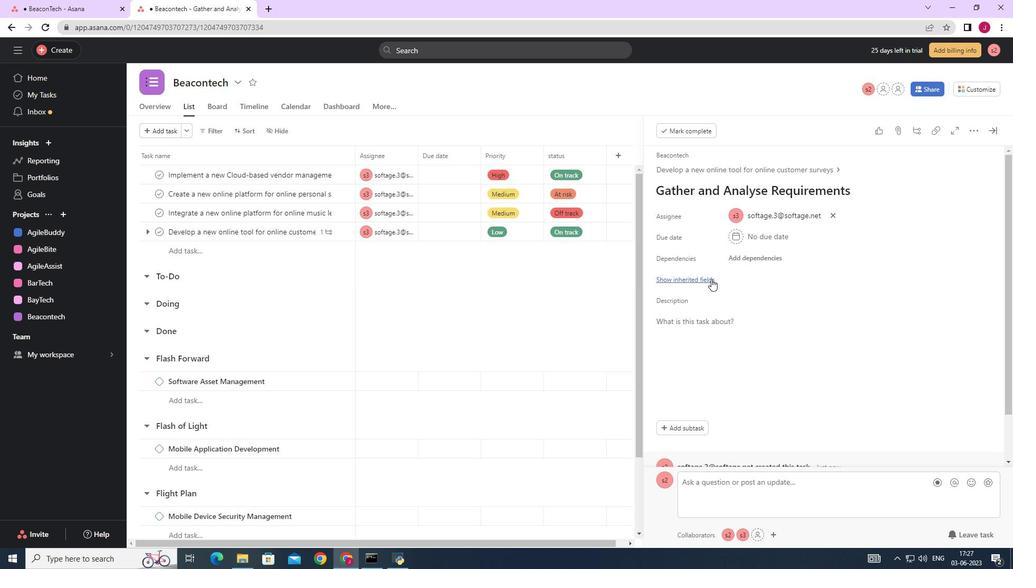 
Action: Mouse moved to (733, 301)
Screenshot: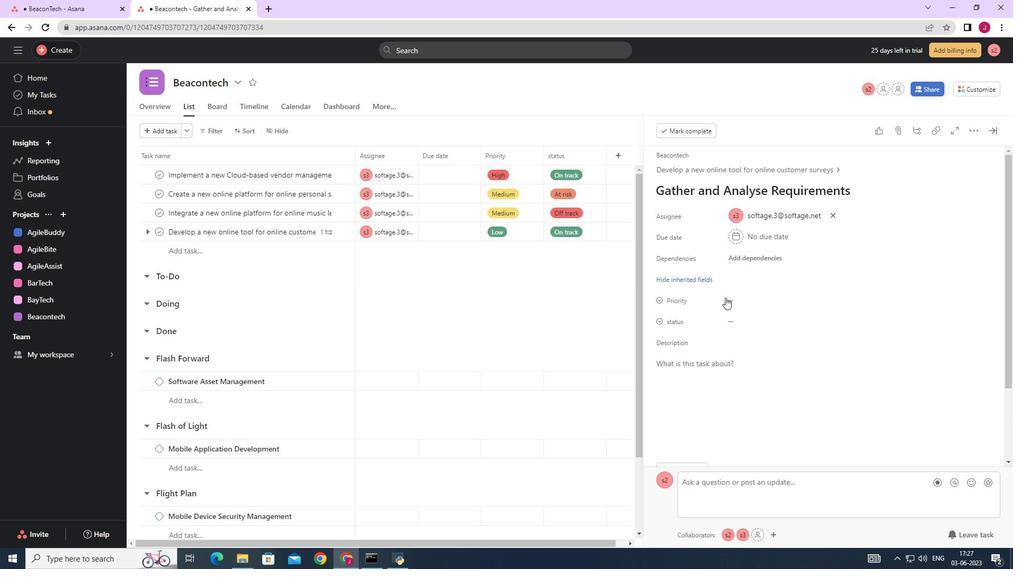 
Action: Mouse pressed left at (733, 301)
Screenshot: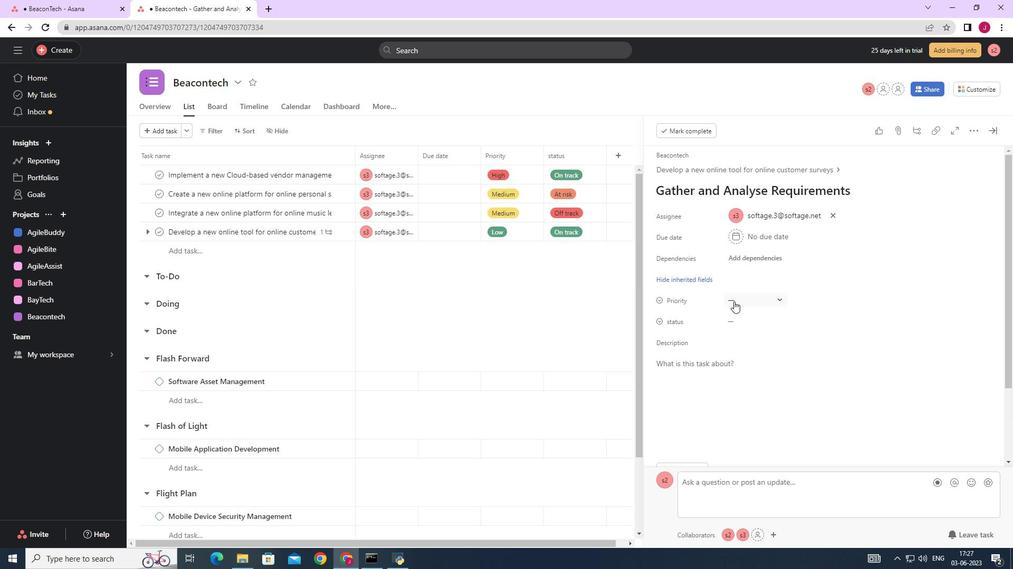 
Action: Mouse moved to (756, 373)
Screenshot: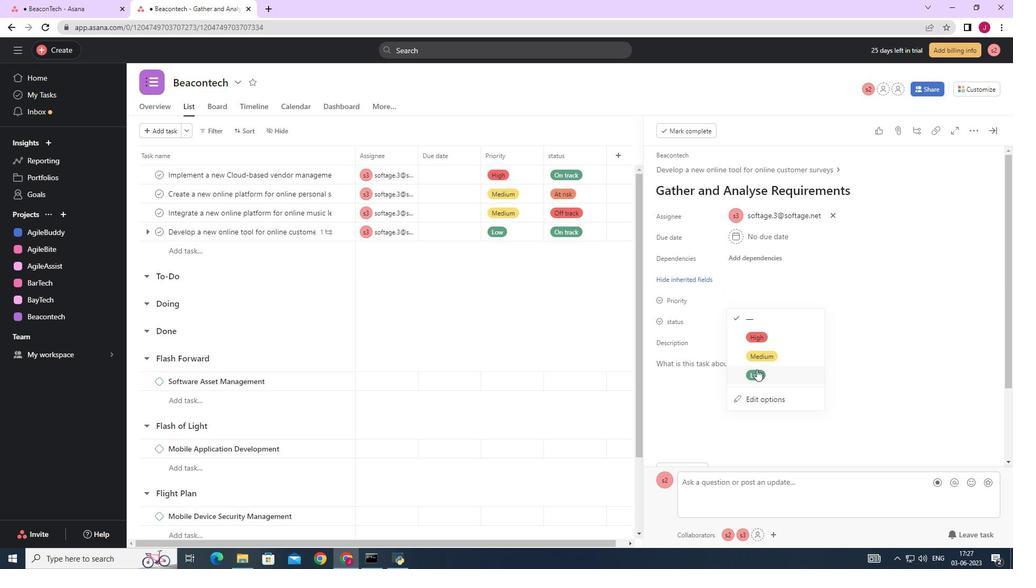 
Action: Mouse pressed left at (756, 373)
Screenshot: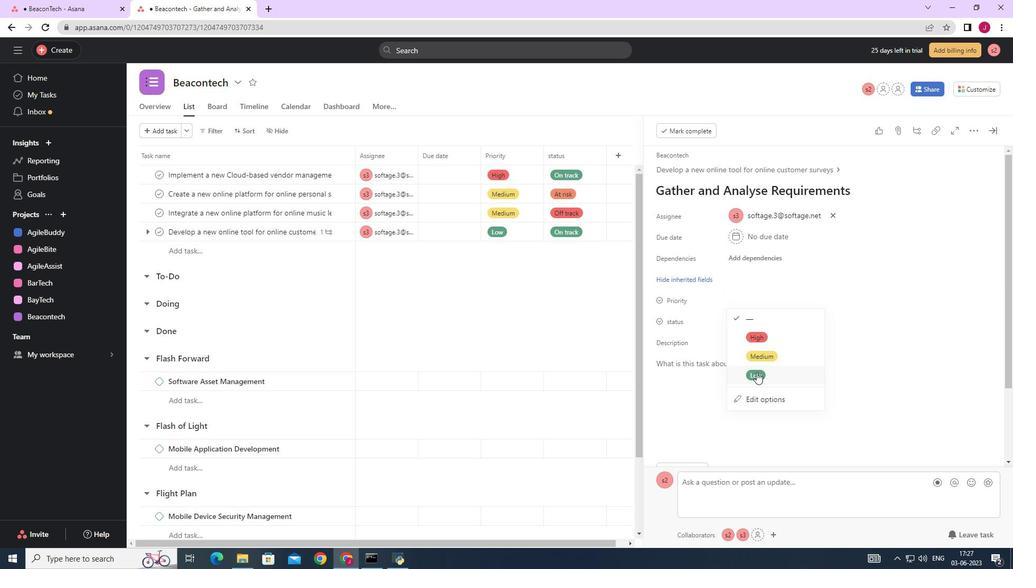
Action: Mouse moved to (742, 312)
Screenshot: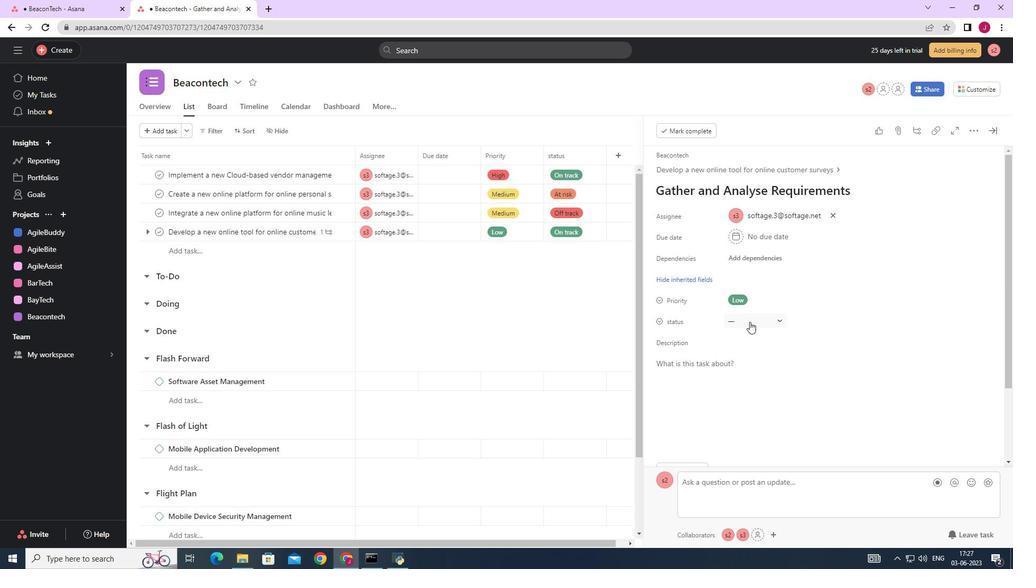
Action: Mouse pressed left at (742, 312)
Screenshot: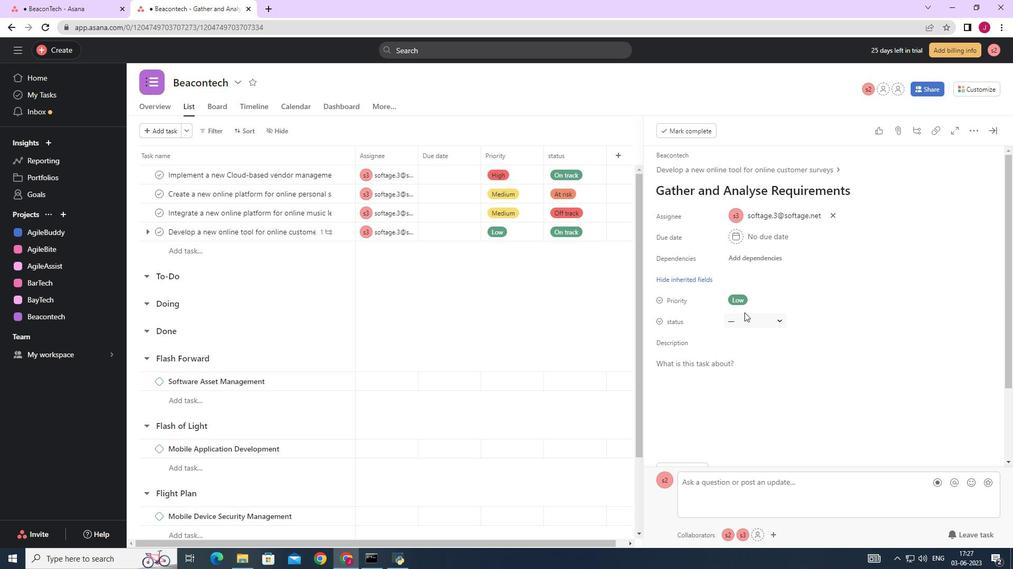 
Action: Mouse moved to (759, 327)
Screenshot: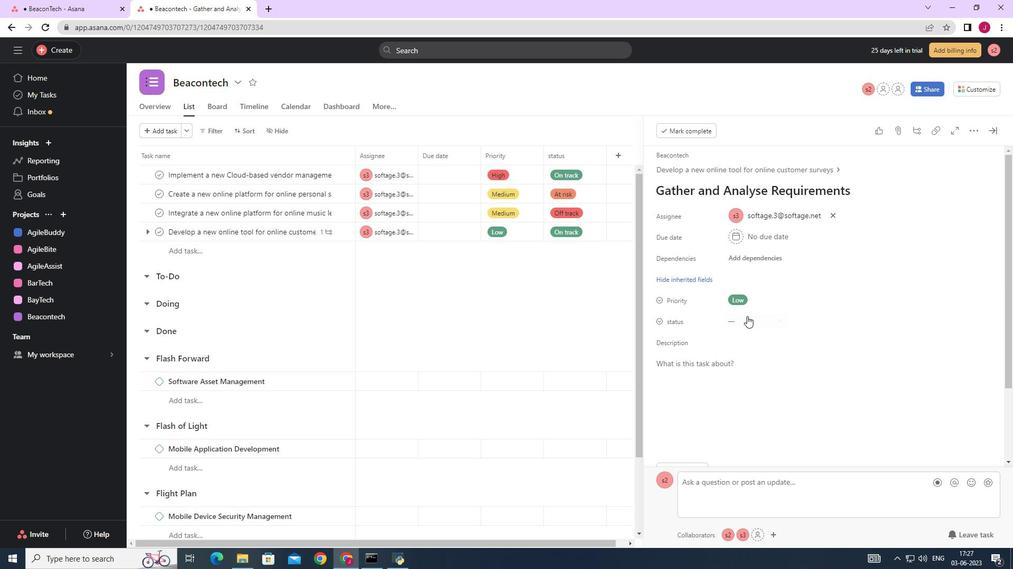 
Action: Mouse pressed left at (759, 327)
Screenshot: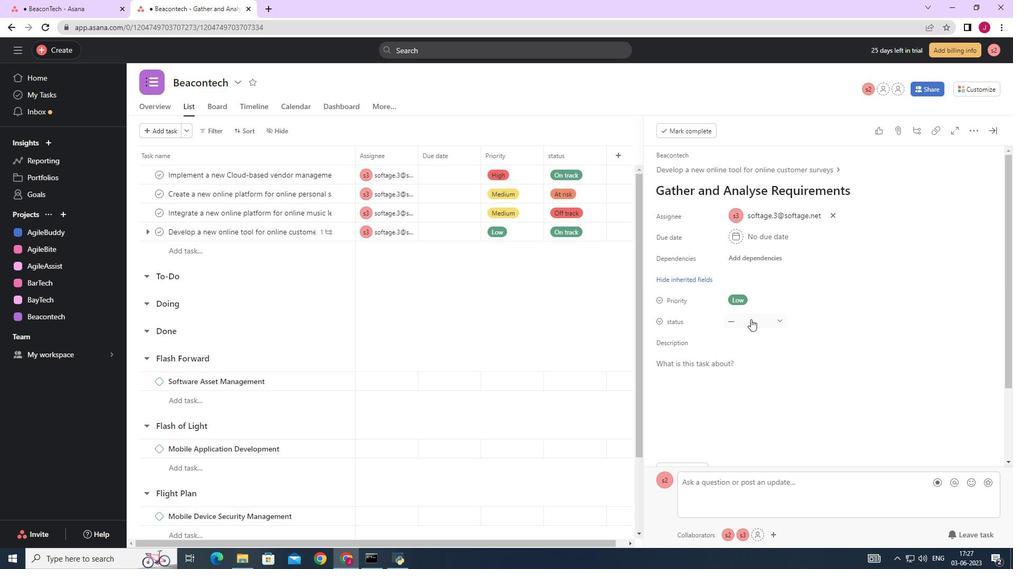 
Action: Mouse moved to (764, 358)
Screenshot: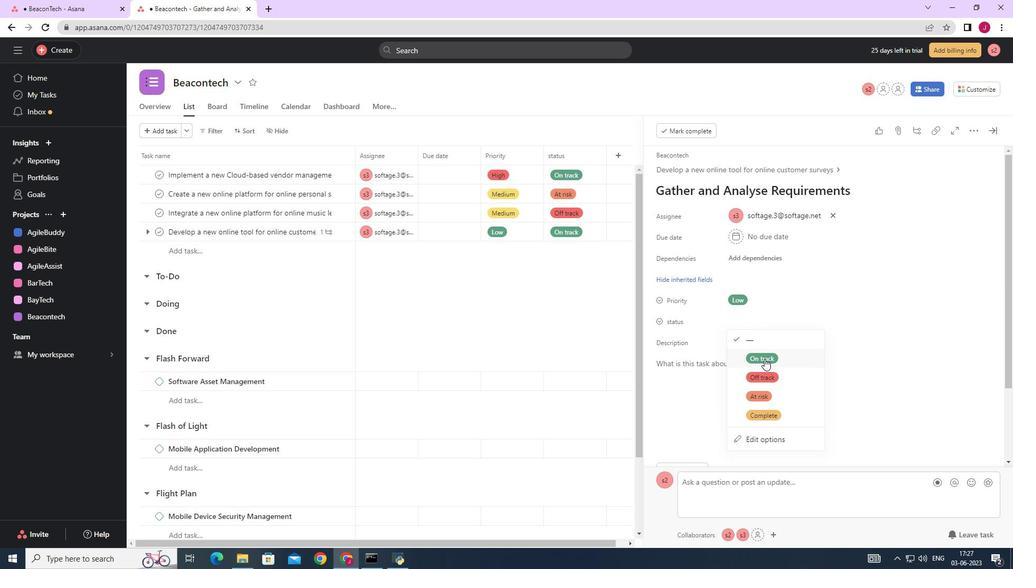 
Action: Mouse pressed left at (764, 358)
Screenshot: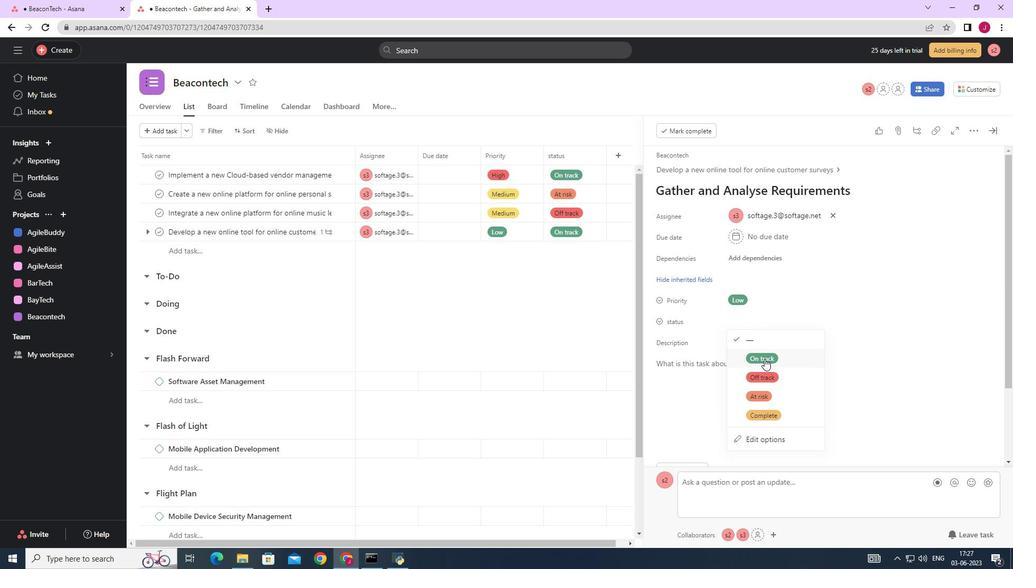 
Action: Mouse moved to (994, 132)
Screenshot: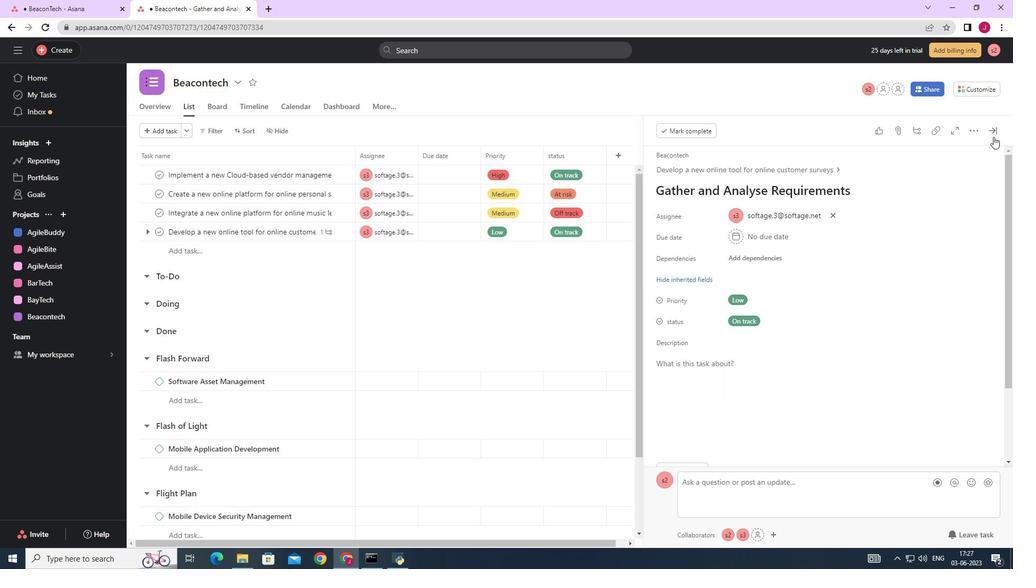 
Action: Mouse pressed left at (994, 132)
Screenshot: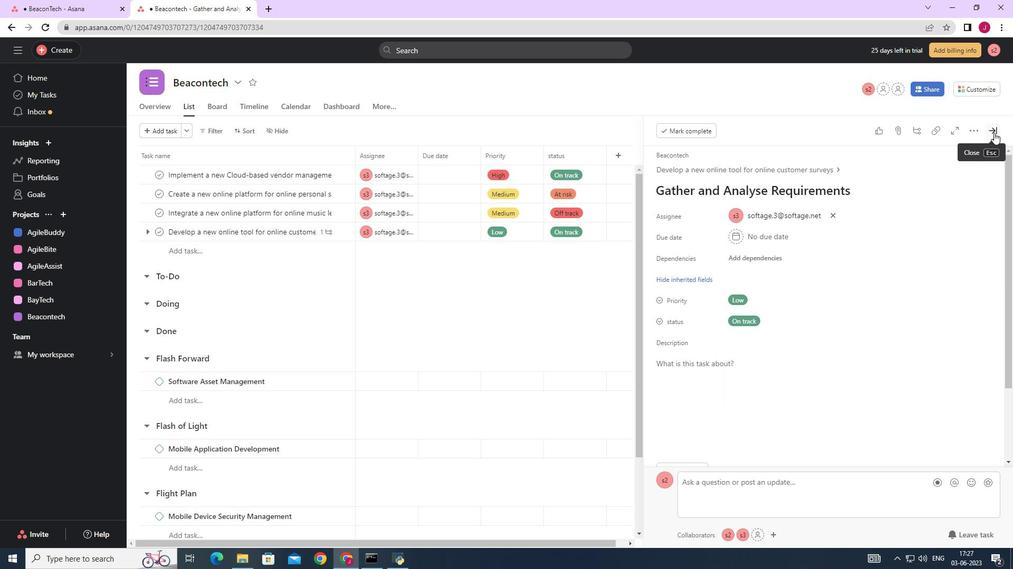 
